 Task: Look for space in Hachinohe, Japan from 7th July, 2023 to 15th July, 2023 for 6 adults in price range Rs.15000 to Rs.20000. Place can be entire place with 3 bedrooms having 3 beds and 3 bathrooms. Property type can be house, flat, guest house. Amenities needed are: washing machine. Booking option can be shelf check-in. Required host language is English.
Action: Mouse moved to (436, 104)
Screenshot: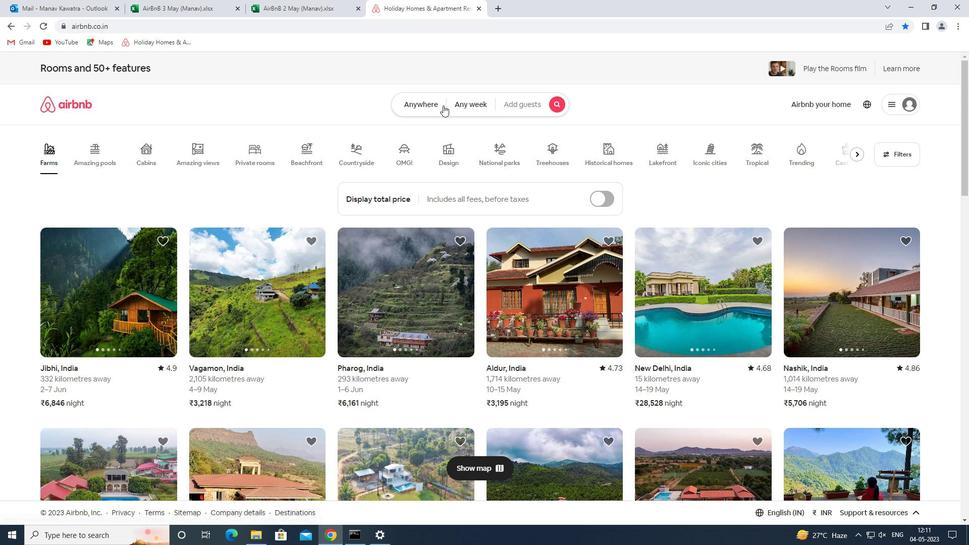 
Action: Mouse pressed left at (436, 104)
Screenshot: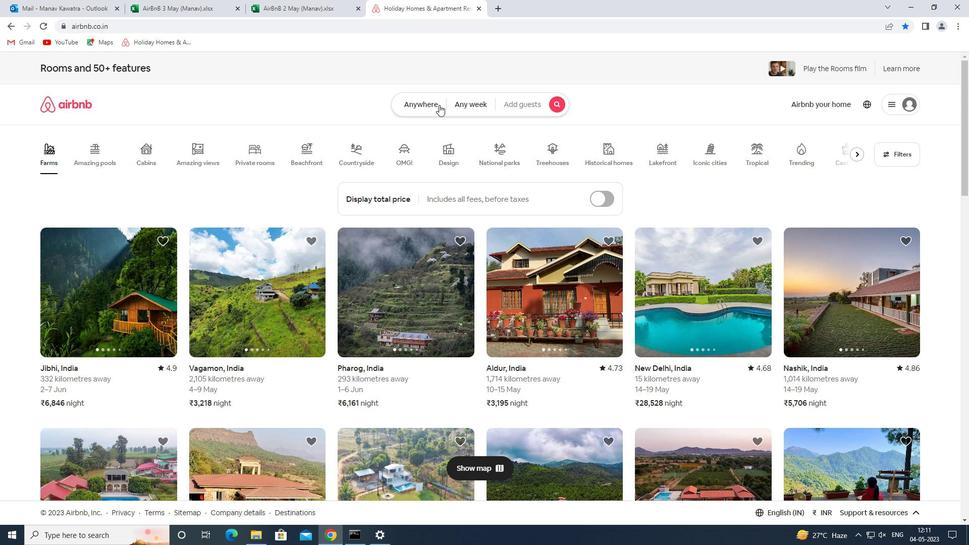 
Action: Mouse moved to (370, 143)
Screenshot: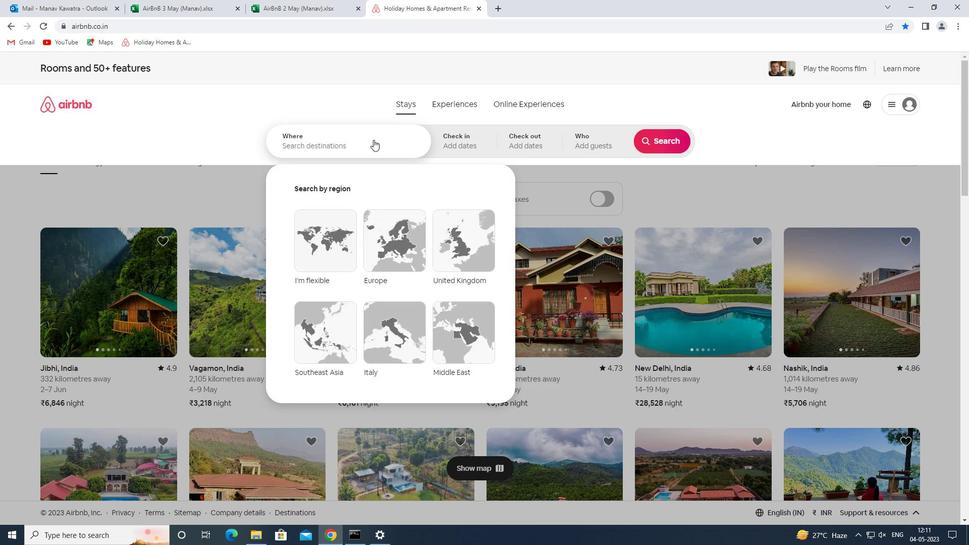 
Action: Mouse pressed left at (370, 143)
Screenshot: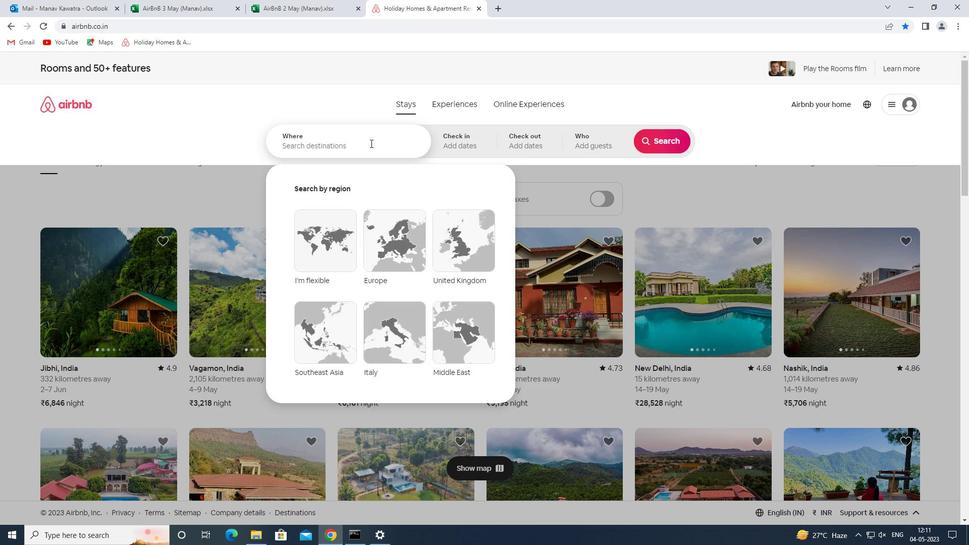 
Action: Key pressed hachinohe<Key.space>japan<Key.space><Key.enter>
Screenshot: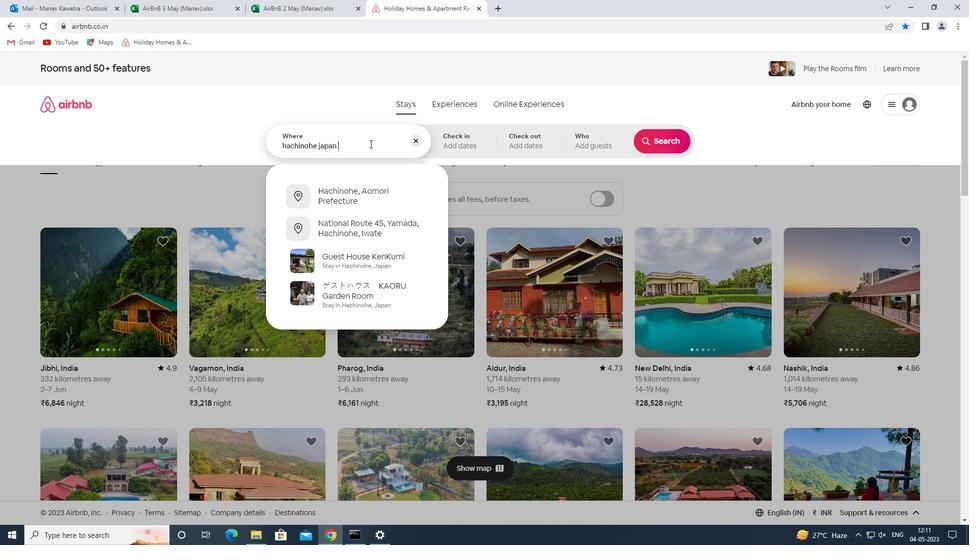 
Action: Mouse moved to (579, 290)
Screenshot: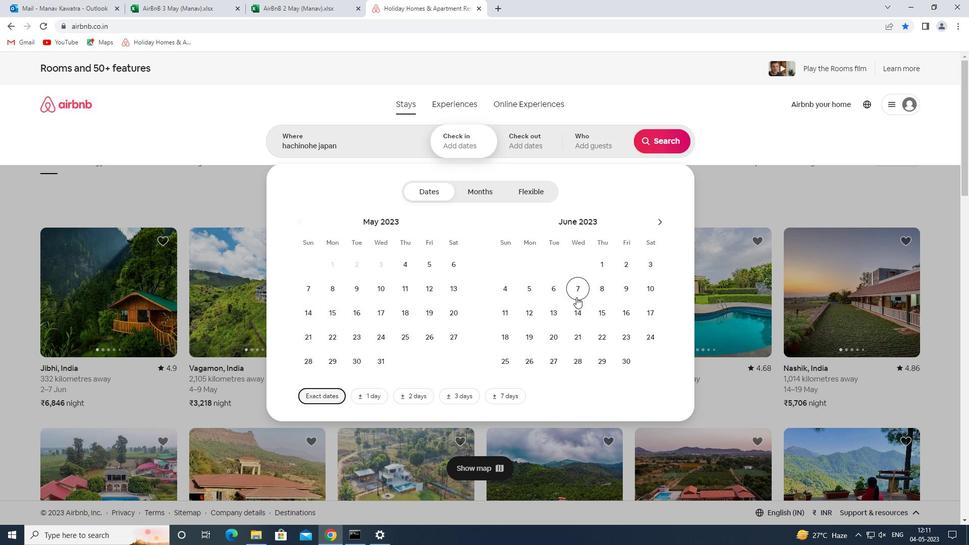 
Action: Mouse pressed left at (579, 290)
Screenshot: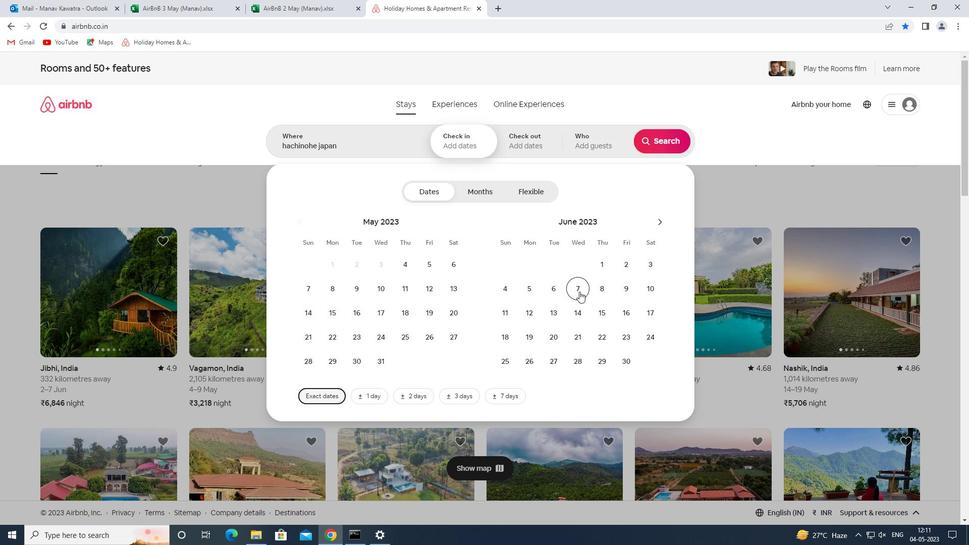 
Action: Mouse moved to (603, 314)
Screenshot: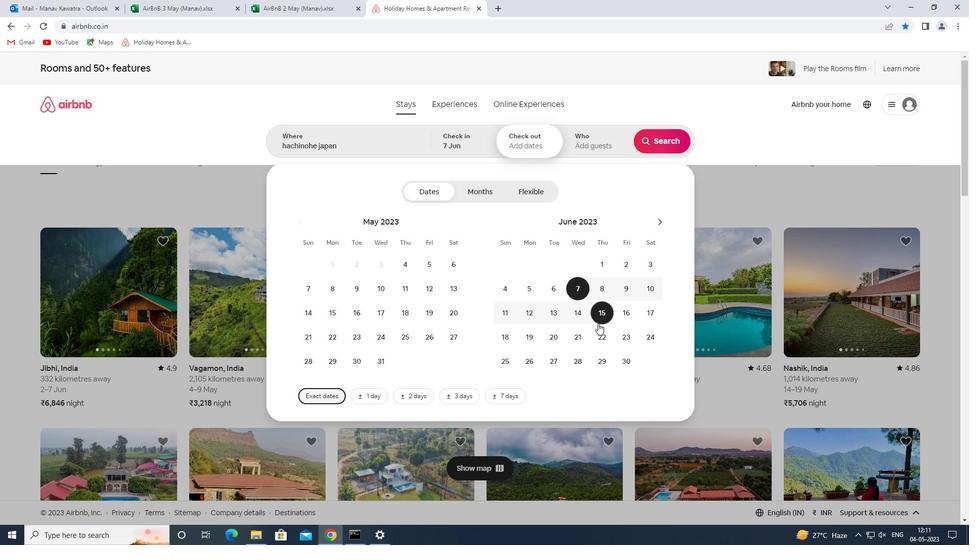 
Action: Mouse pressed left at (603, 314)
Screenshot: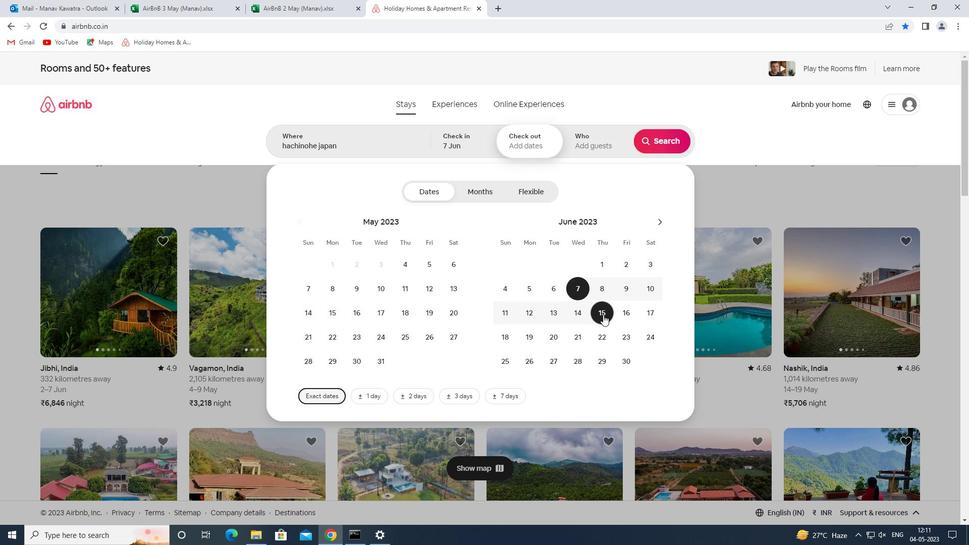 
Action: Mouse moved to (596, 148)
Screenshot: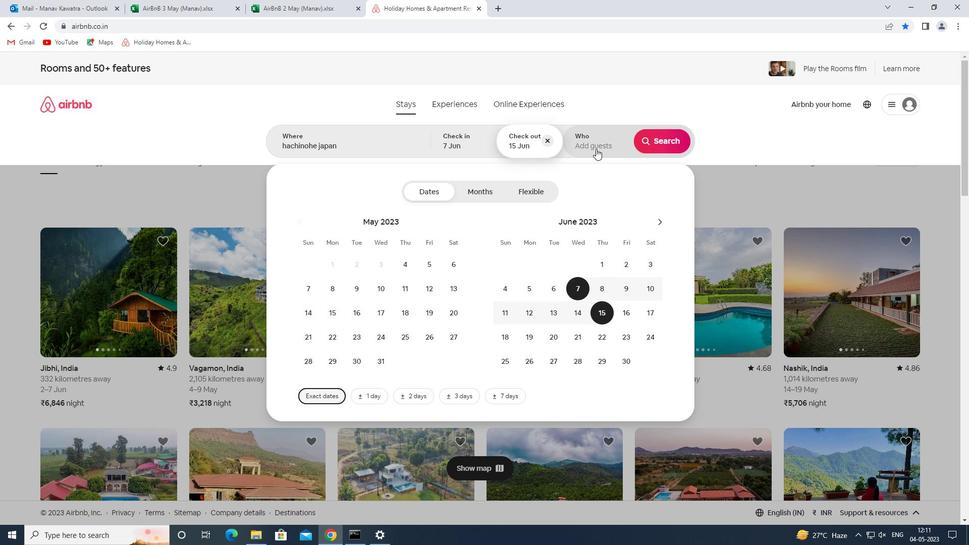 
Action: Mouse pressed left at (596, 148)
Screenshot: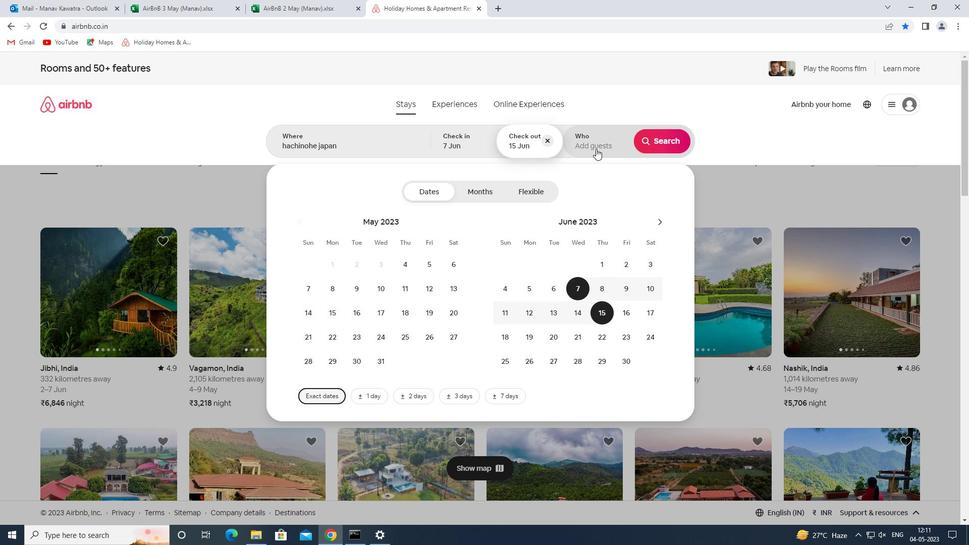
Action: Mouse moved to (662, 193)
Screenshot: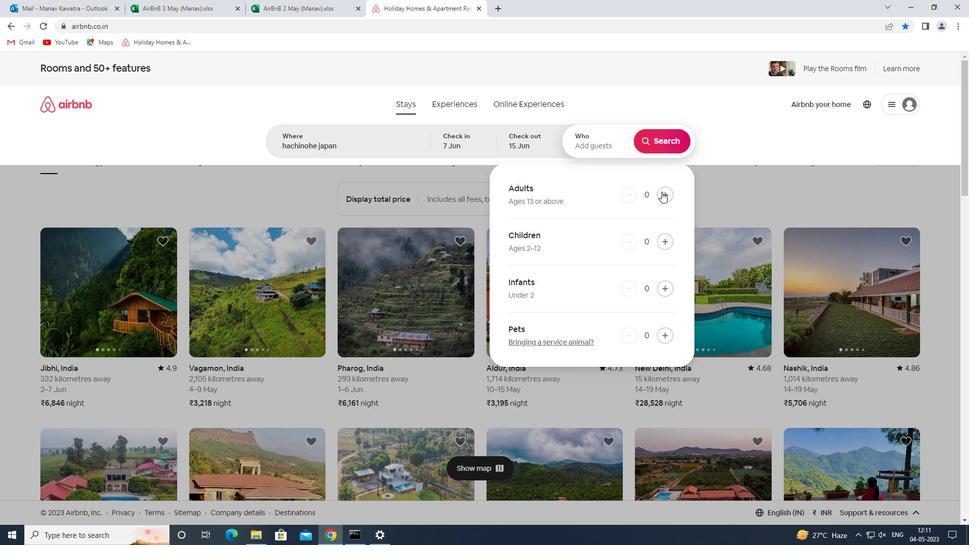 
Action: Mouse pressed left at (662, 193)
Screenshot: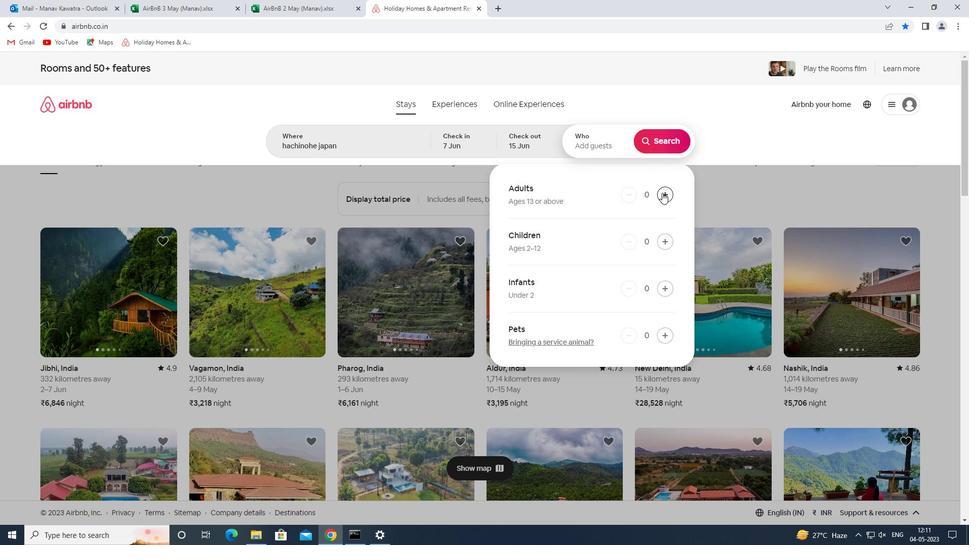 
Action: Mouse pressed left at (662, 193)
Screenshot: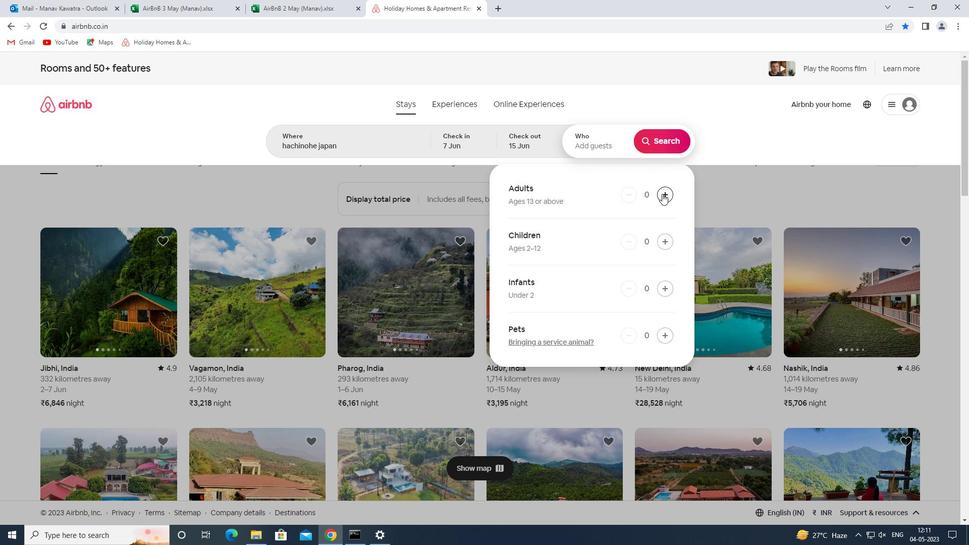 
Action: Mouse pressed left at (662, 193)
Screenshot: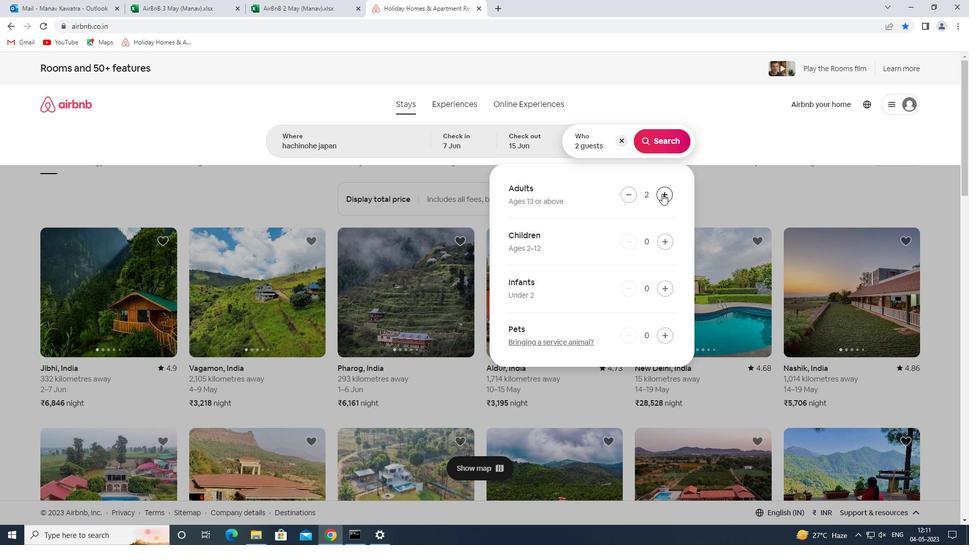 
Action: Mouse pressed left at (662, 193)
Screenshot: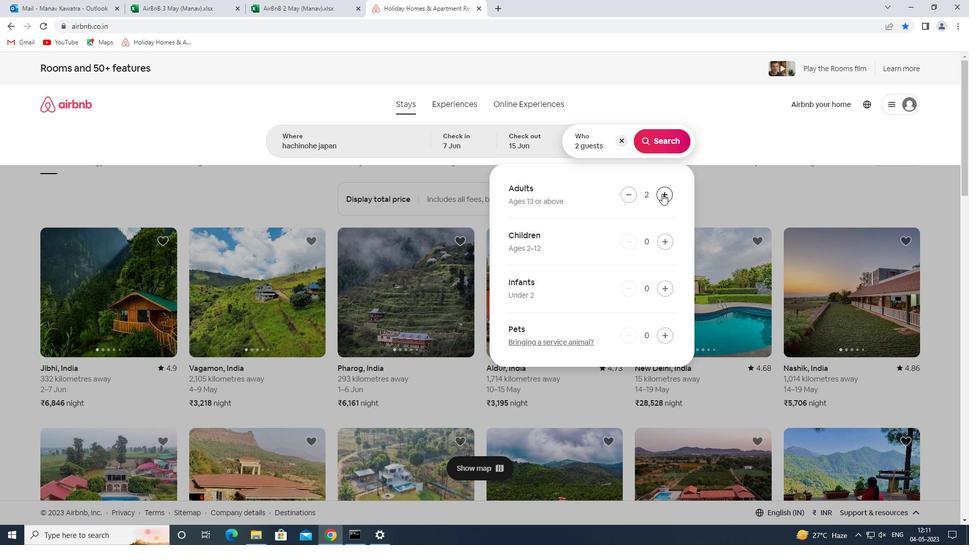 
Action: Mouse pressed left at (662, 193)
Screenshot: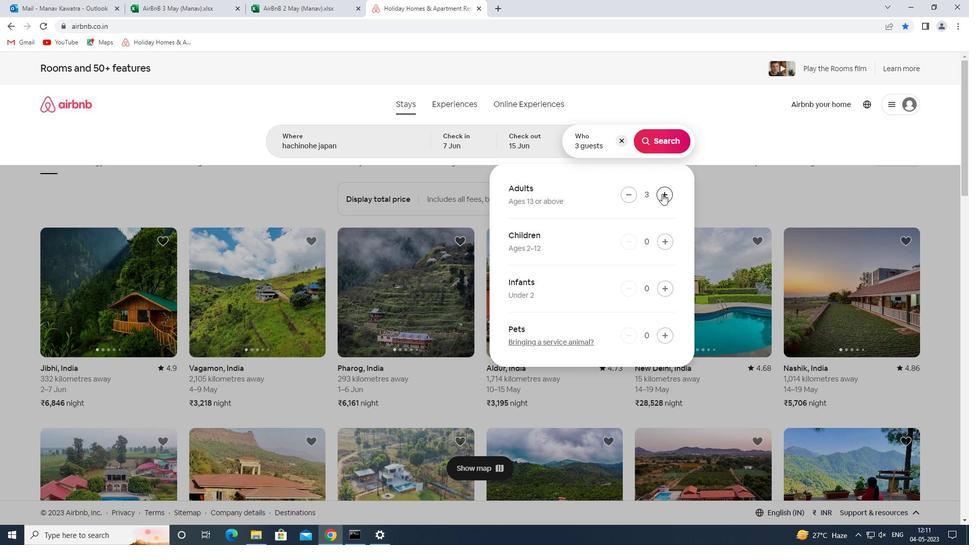 
Action: Mouse pressed left at (662, 193)
Screenshot: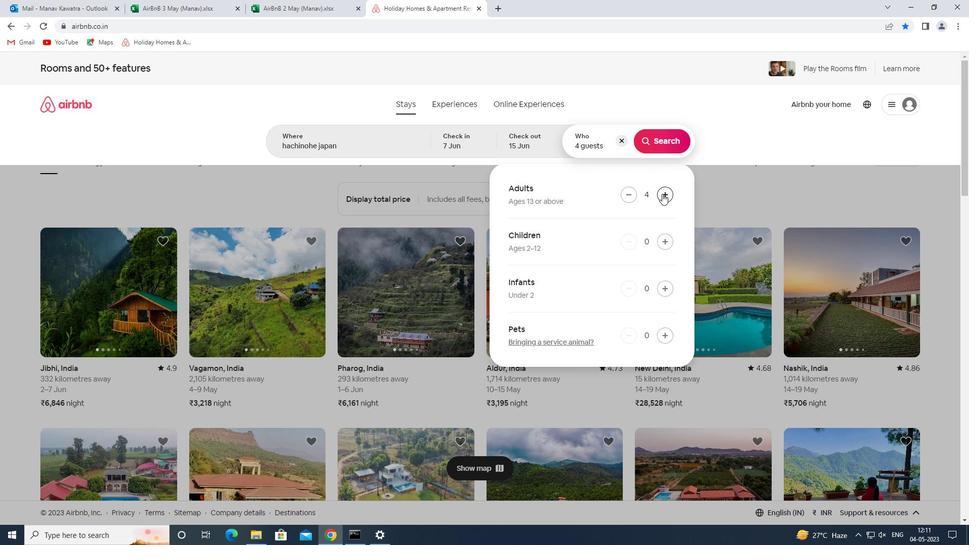 
Action: Mouse moved to (660, 145)
Screenshot: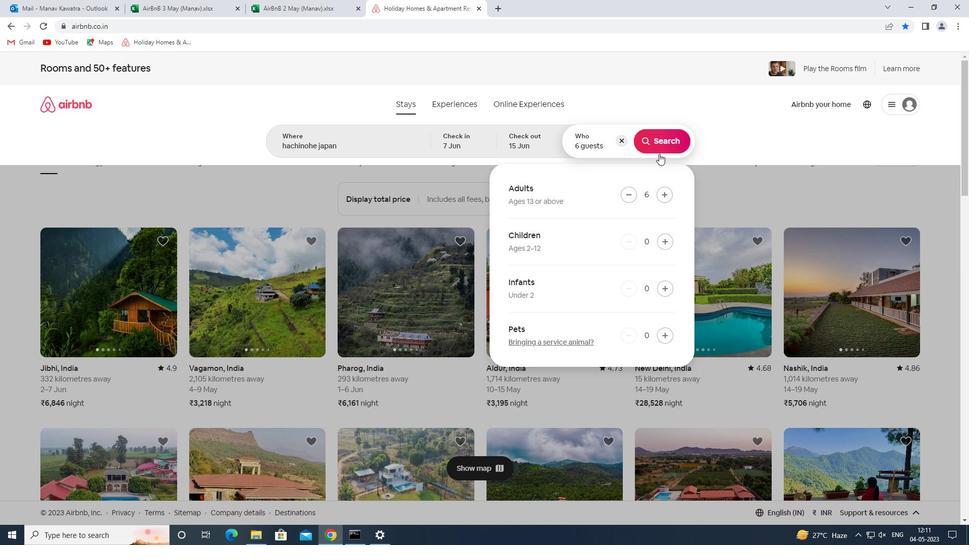 
Action: Mouse pressed left at (660, 145)
Screenshot: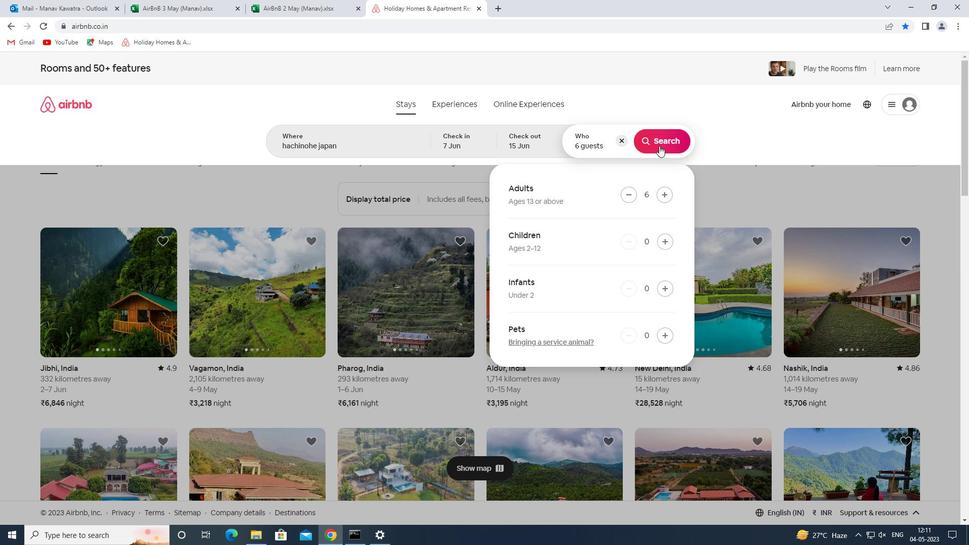 
Action: Mouse moved to (933, 114)
Screenshot: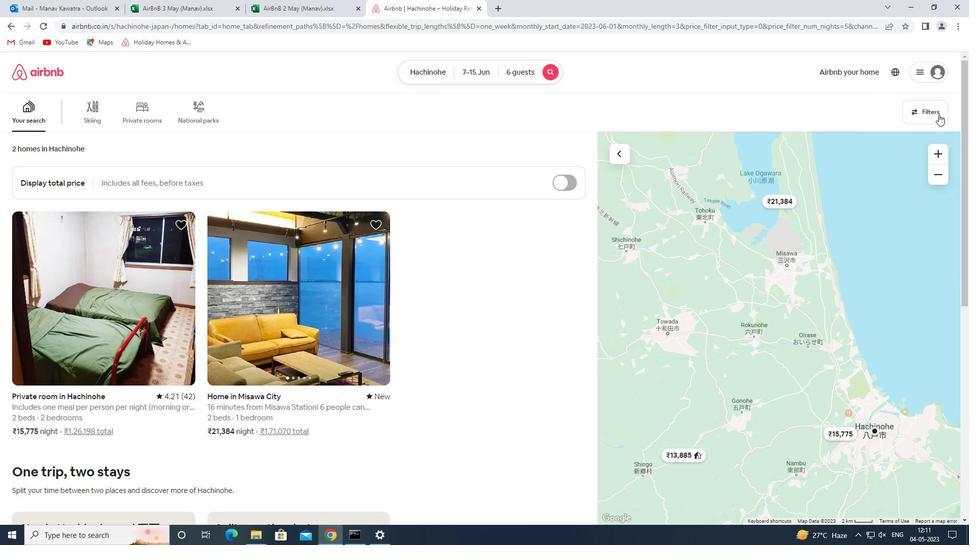 
Action: Mouse pressed left at (933, 114)
Screenshot: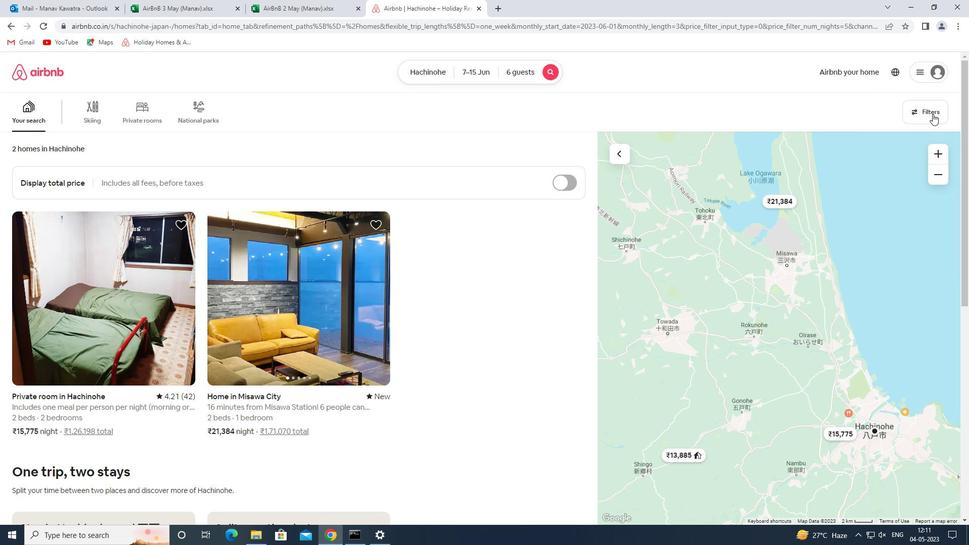 
Action: Mouse moved to (397, 240)
Screenshot: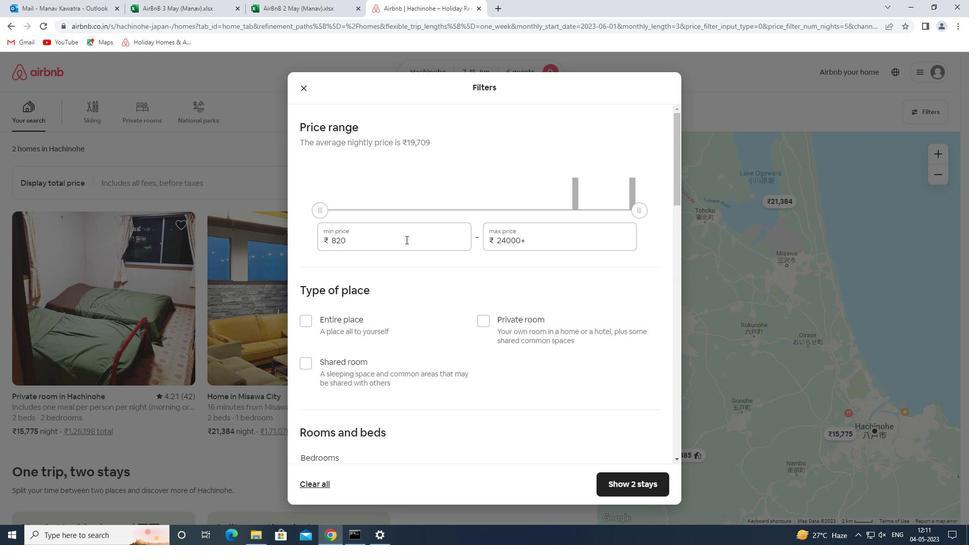 
Action: Mouse pressed left at (397, 240)
Screenshot: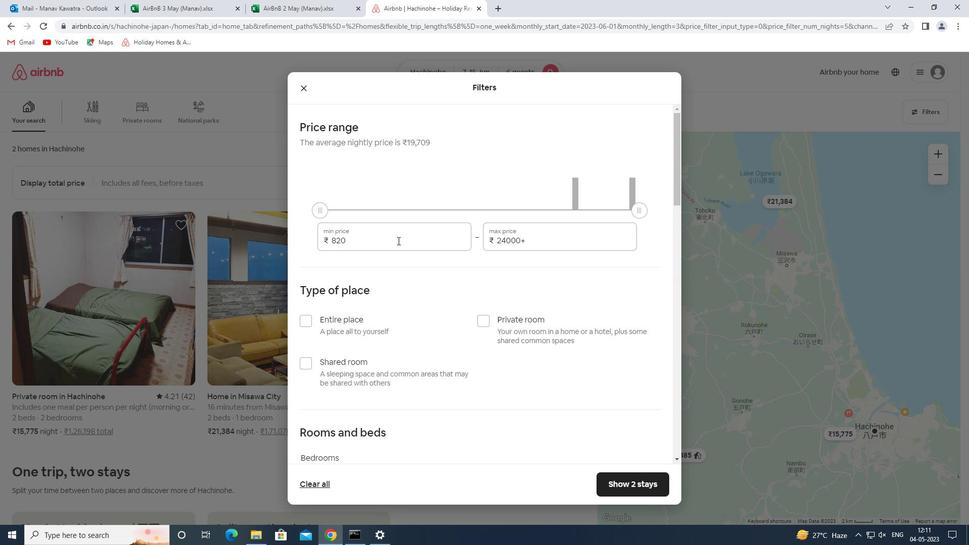 
Action: Mouse pressed left at (397, 240)
Screenshot: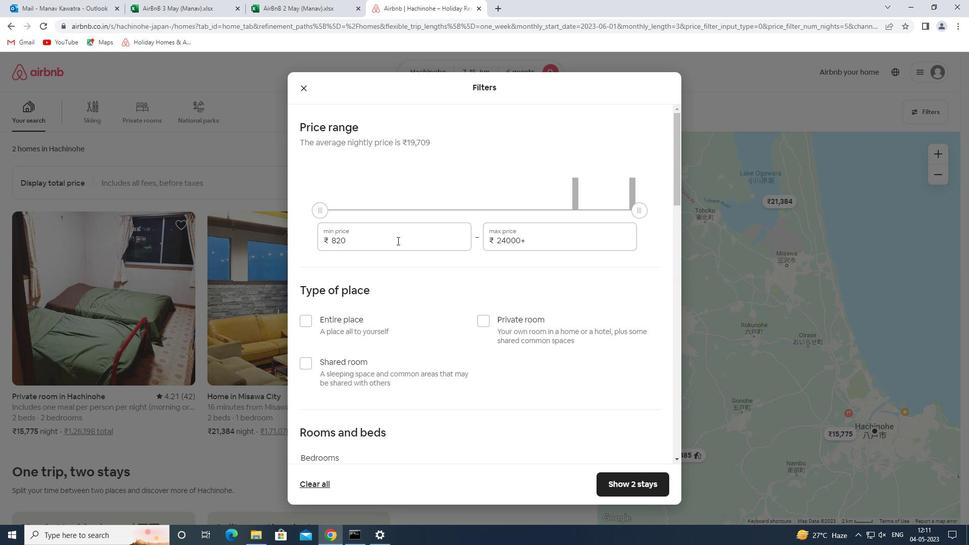 
Action: Key pressed 15000<Key.tab>20000
Screenshot: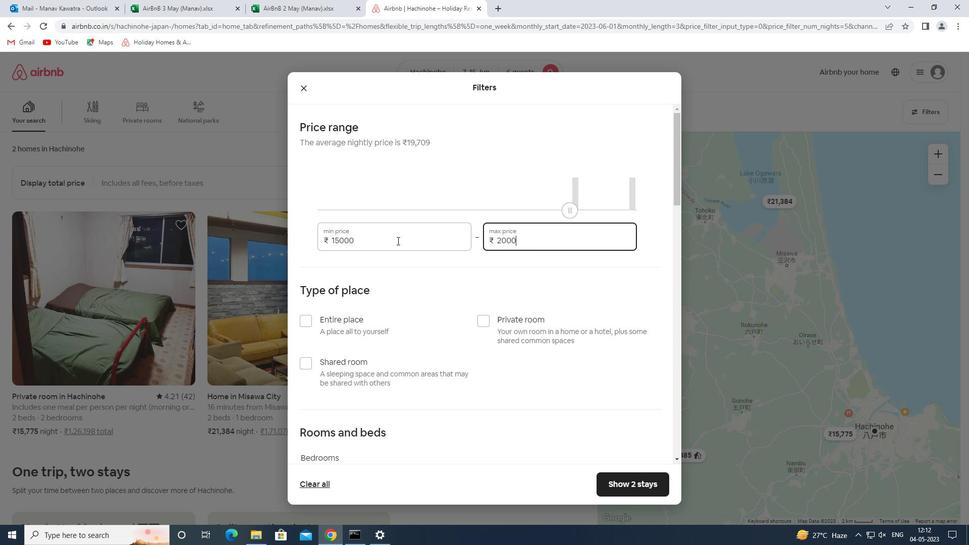 
Action: Mouse moved to (339, 320)
Screenshot: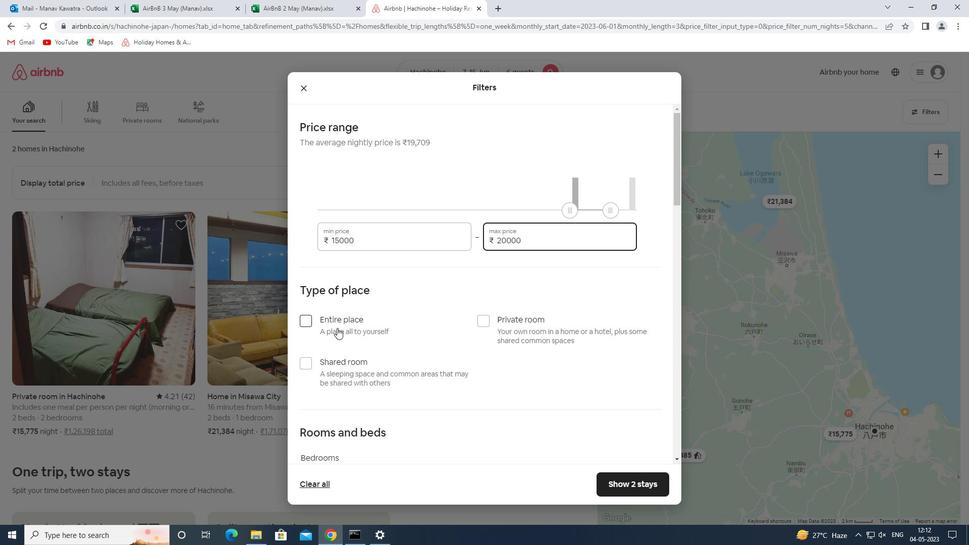 
Action: Mouse pressed left at (339, 320)
Screenshot: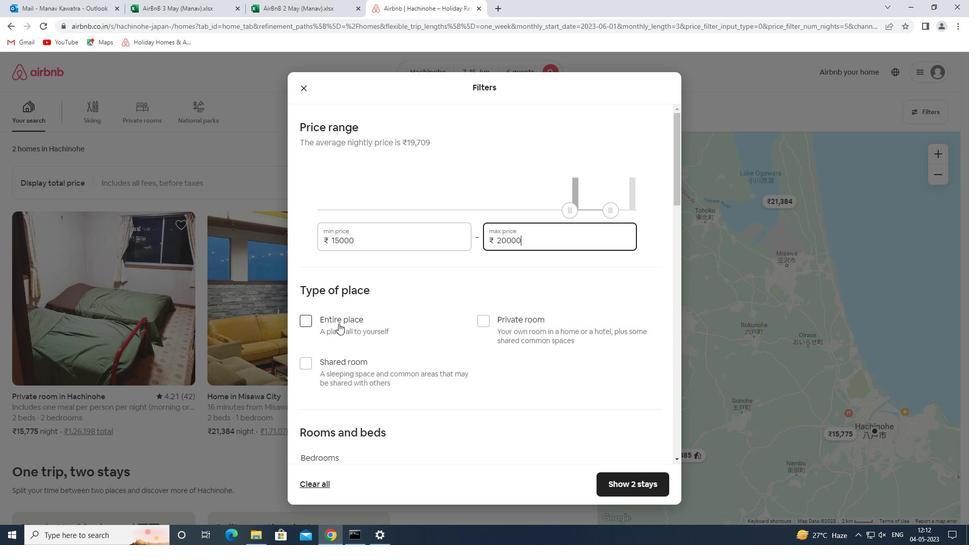 
Action: Mouse moved to (388, 278)
Screenshot: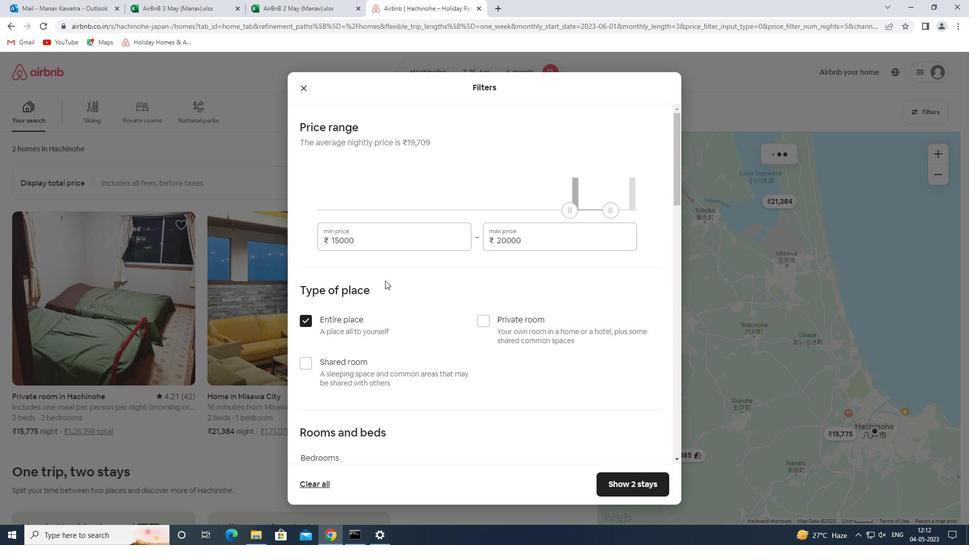 
Action: Mouse scrolled (388, 277) with delta (0, 0)
Screenshot: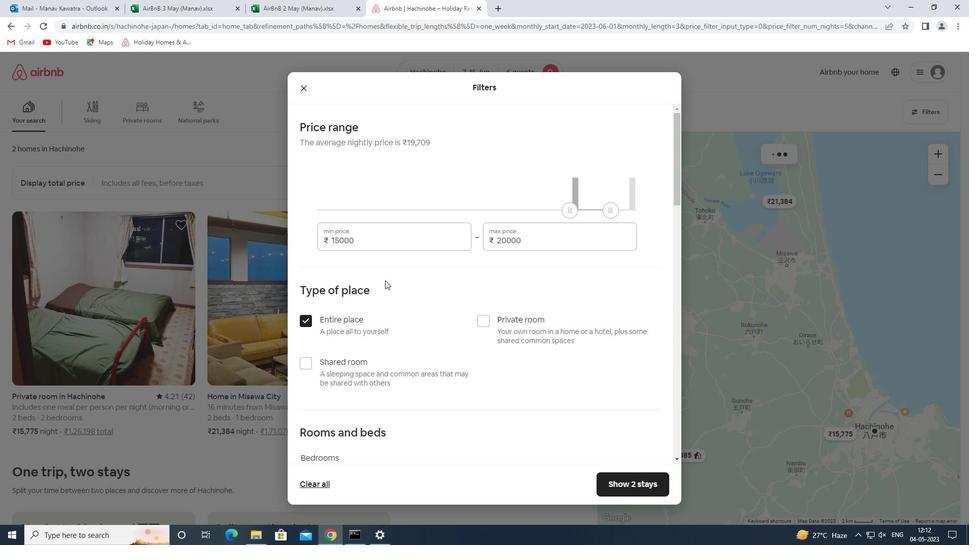 
Action: Mouse scrolled (388, 277) with delta (0, 0)
Screenshot: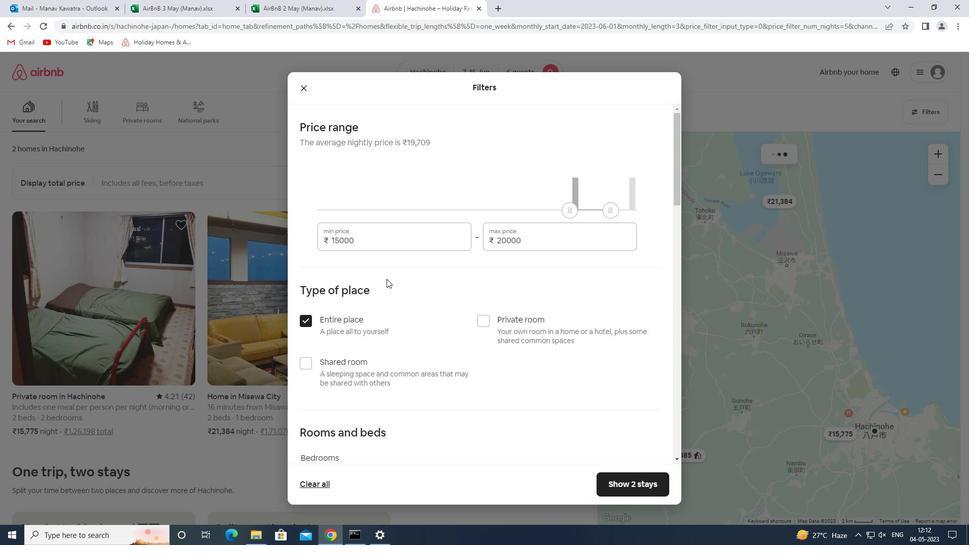 
Action: Mouse scrolled (388, 277) with delta (0, 0)
Screenshot: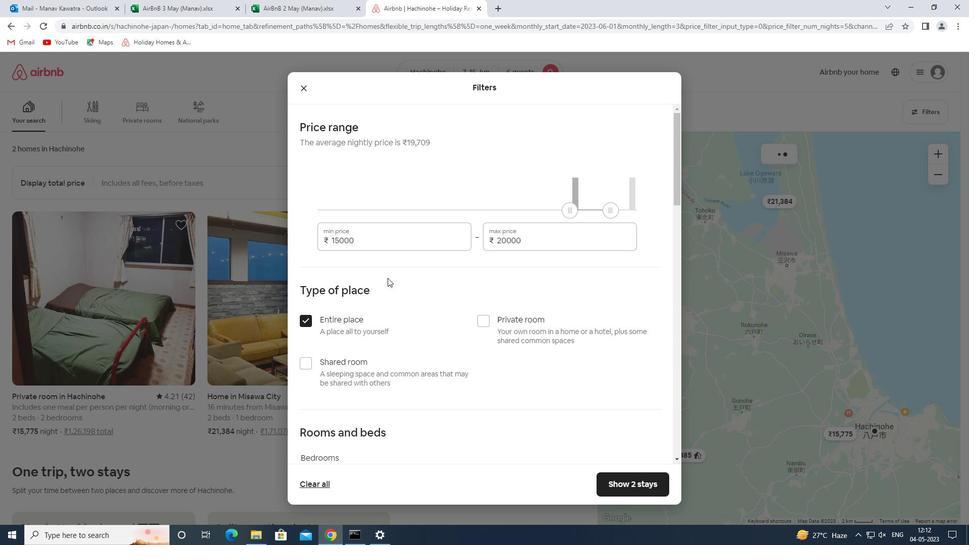 
Action: Mouse scrolled (388, 277) with delta (0, 0)
Screenshot: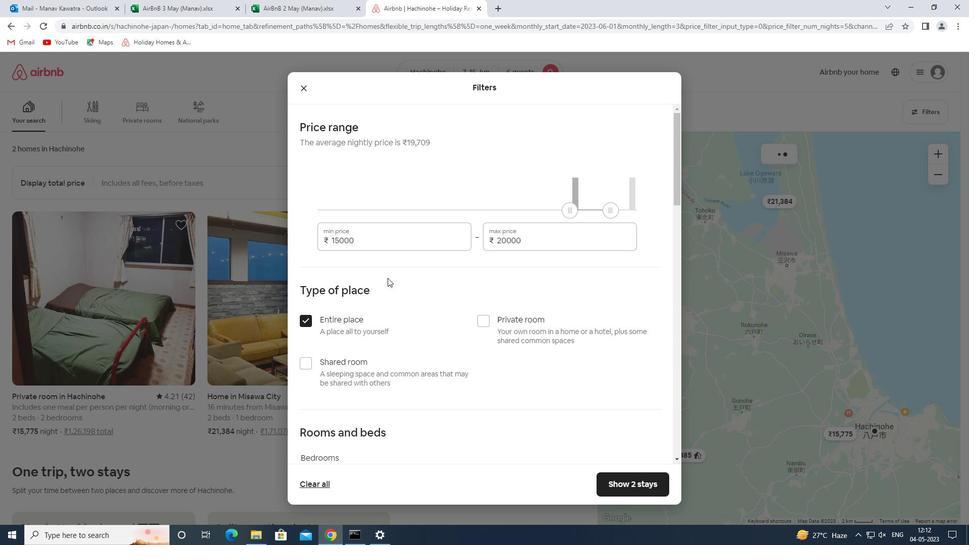 
Action: Mouse scrolled (388, 277) with delta (0, 0)
Screenshot: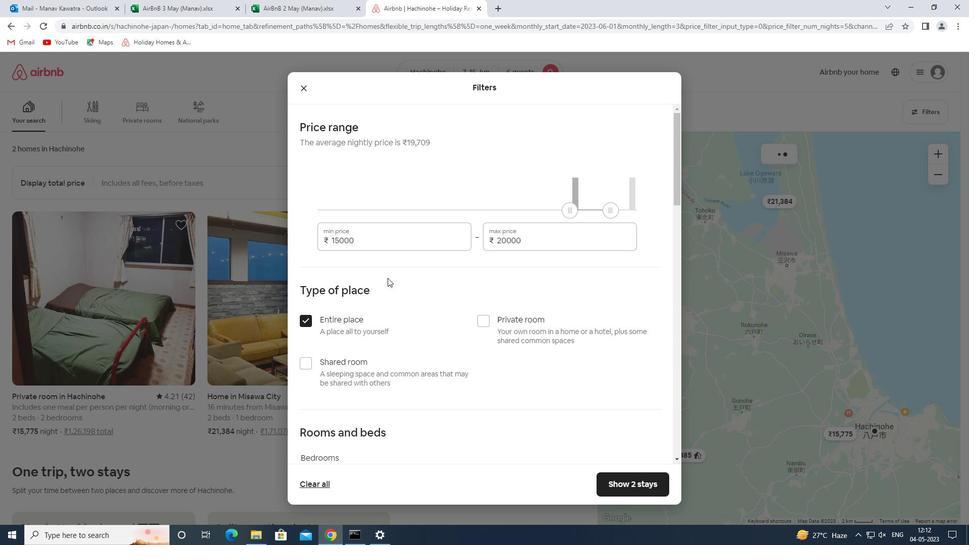 
Action: Mouse moved to (436, 237)
Screenshot: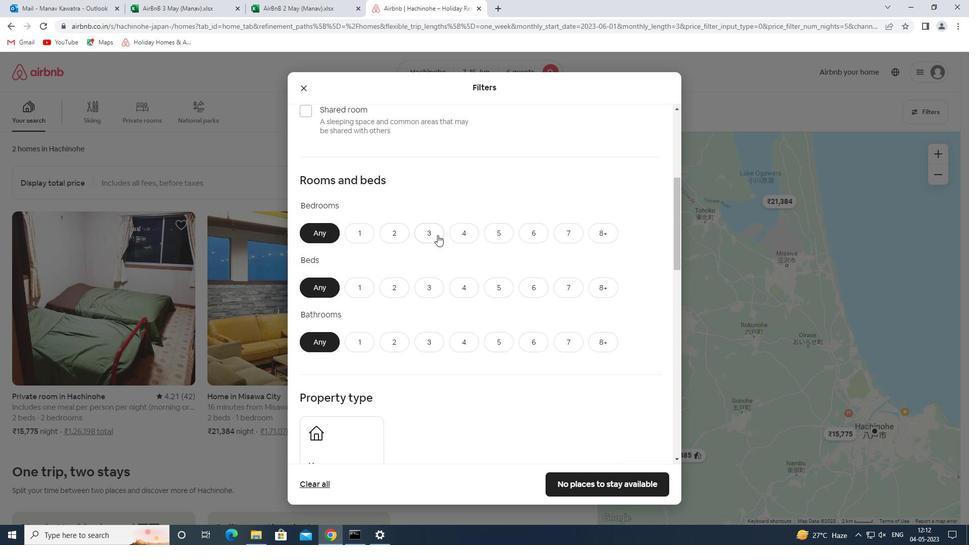 
Action: Mouse pressed left at (436, 237)
Screenshot: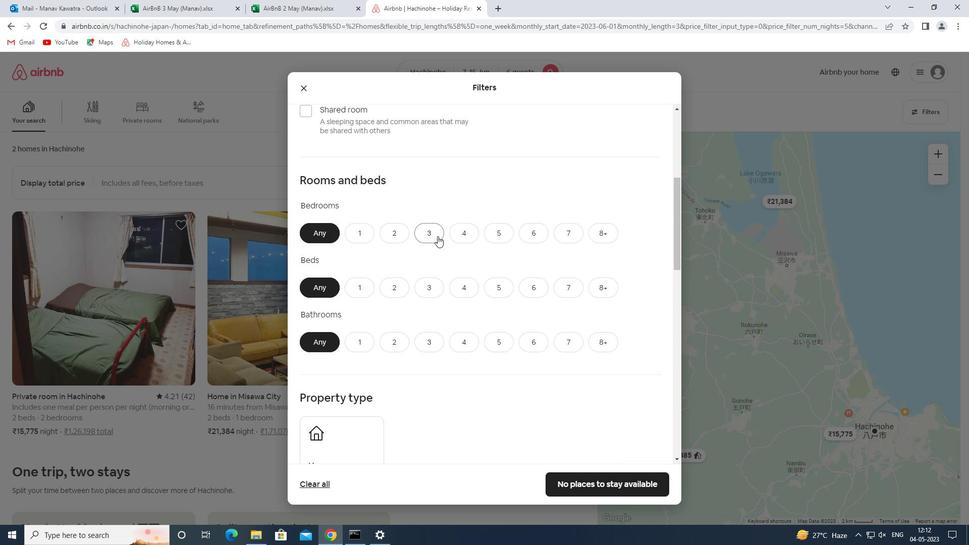 
Action: Mouse moved to (427, 288)
Screenshot: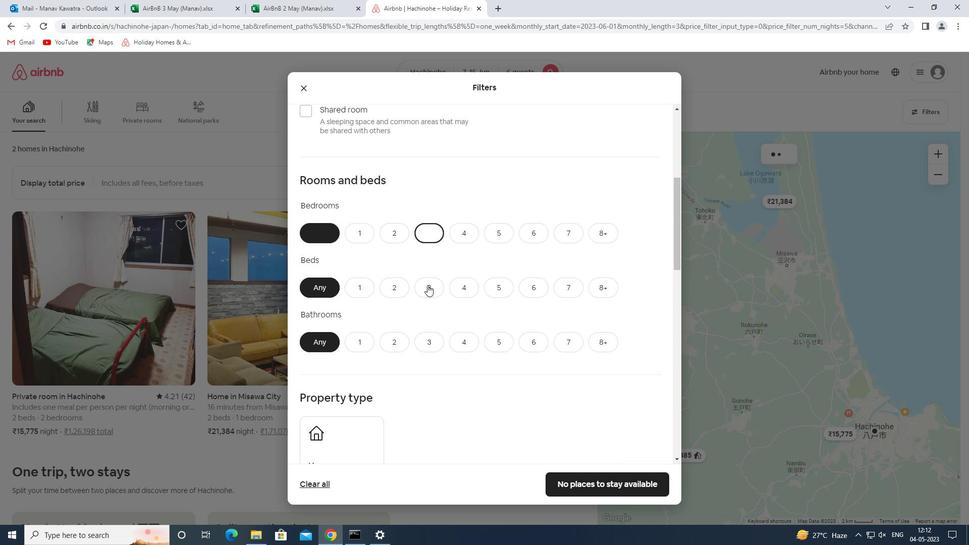 
Action: Mouse pressed left at (427, 288)
Screenshot: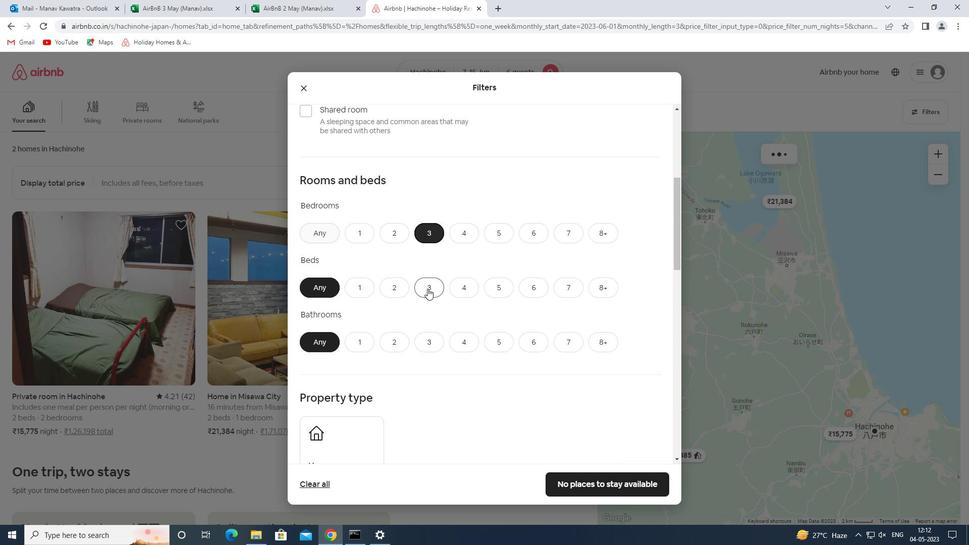 
Action: Mouse moved to (436, 344)
Screenshot: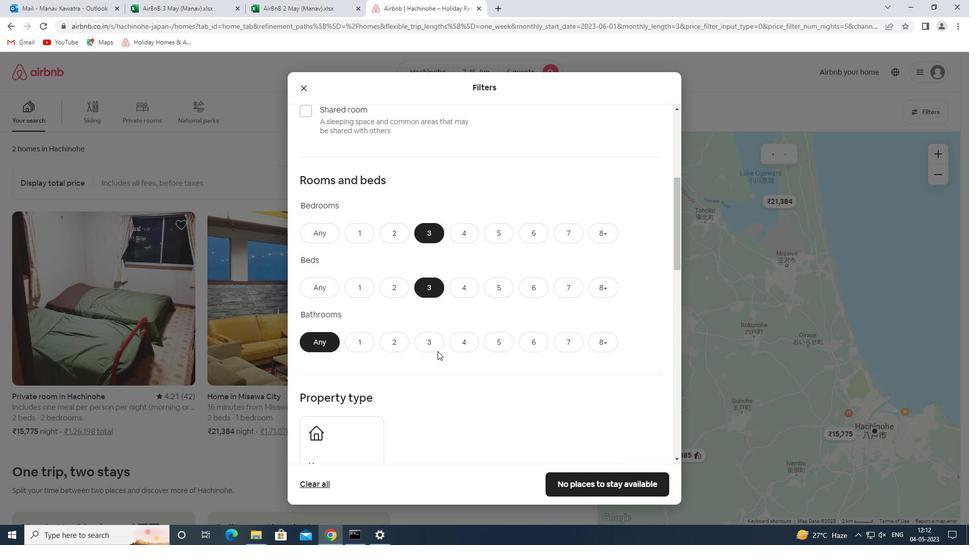 
Action: Mouse pressed left at (436, 344)
Screenshot: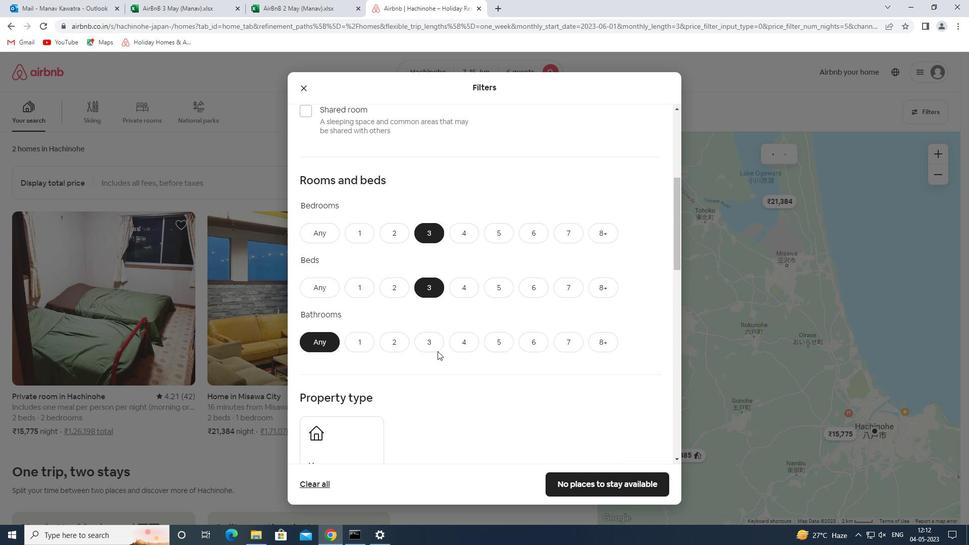 
Action: Mouse moved to (500, 293)
Screenshot: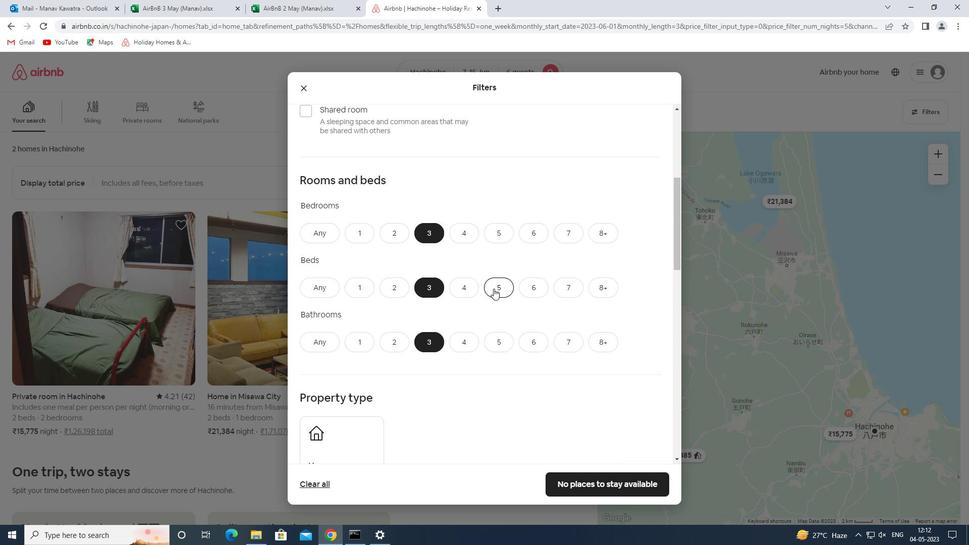 
Action: Mouse scrolled (500, 293) with delta (0, 0)
Screenshot: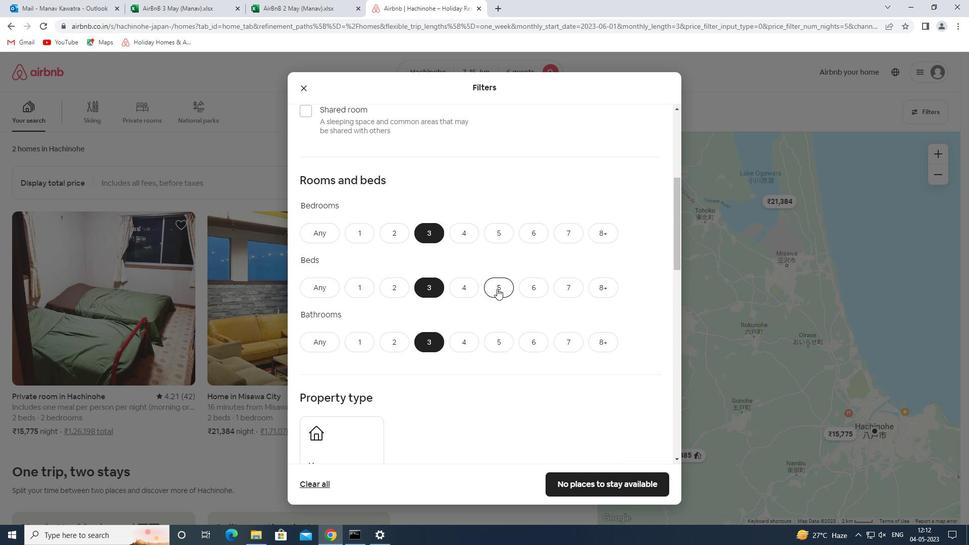 
Action: Mouse scrolled (500, 293) with delta (0, 0)
Screenshot: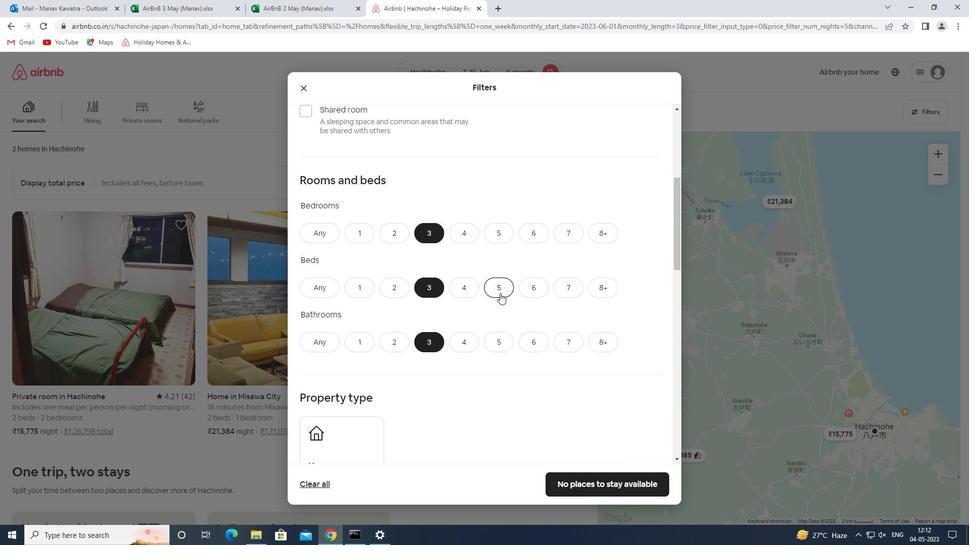
Action: Mouse scrolled (500, 293) with delta (0, 0)
Screenshot: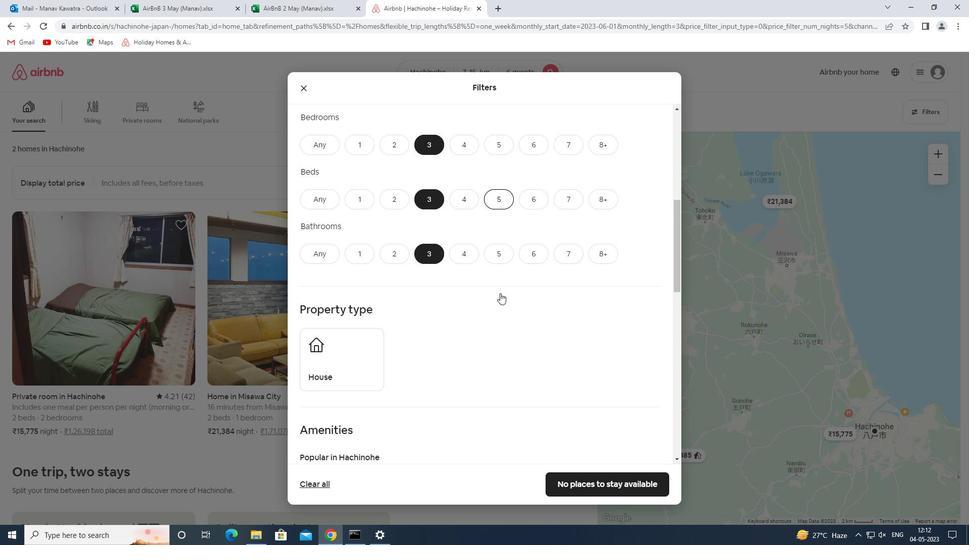
Action: Mouse moved to (500, 293)
Screenshot: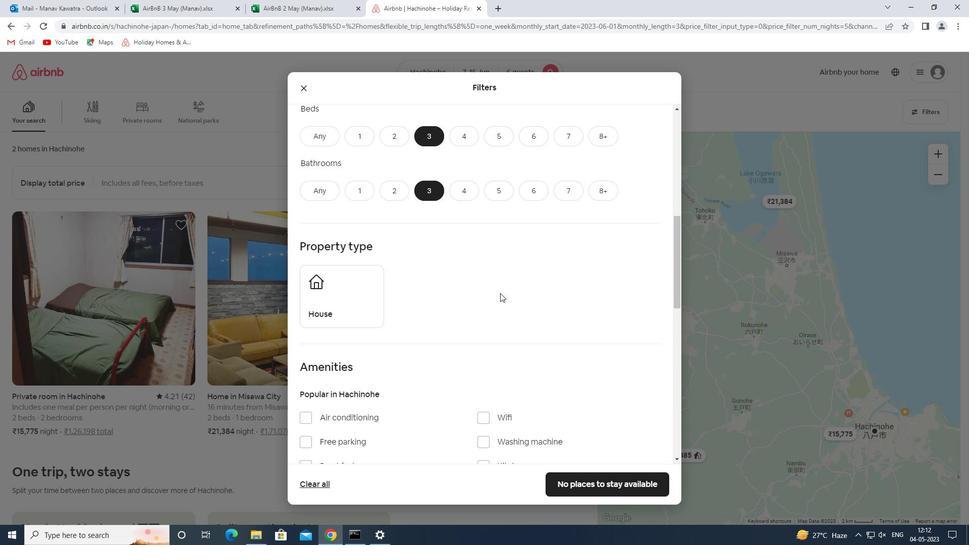 
Action: Mouse scrolled (500, 293) with delta (0, 0)
Screenshot: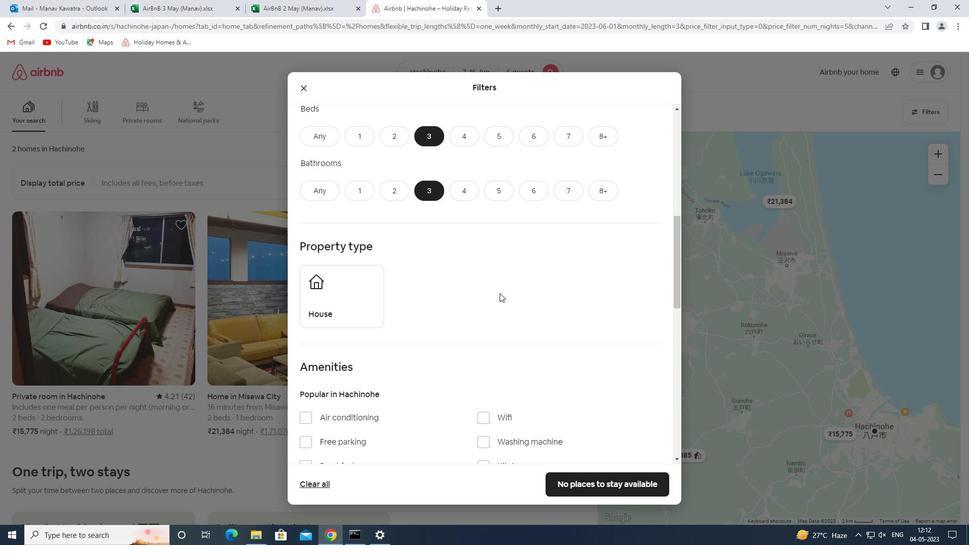 
Action: Mouse moved to (332, 239)
Screenshot: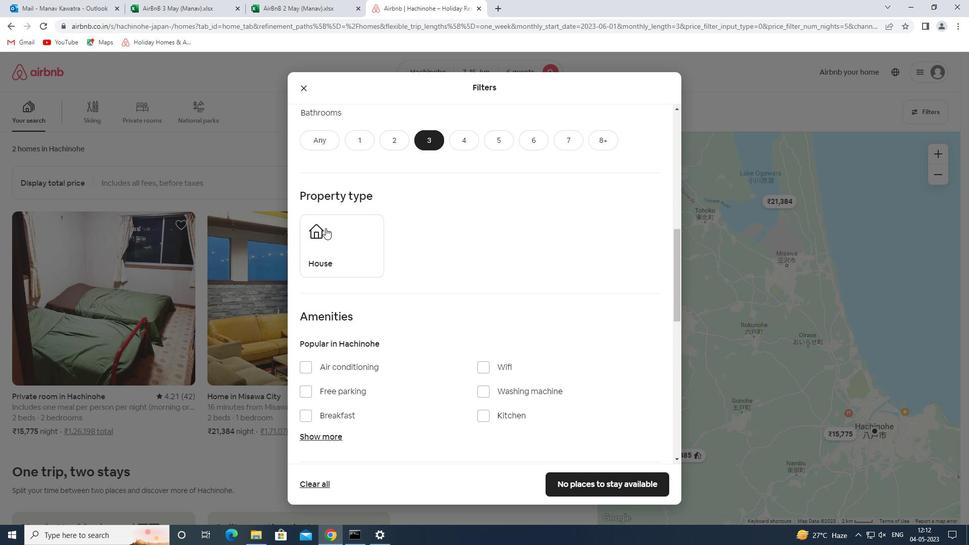 
Action: Mouse pressed left at (332, 239)
Screenshot: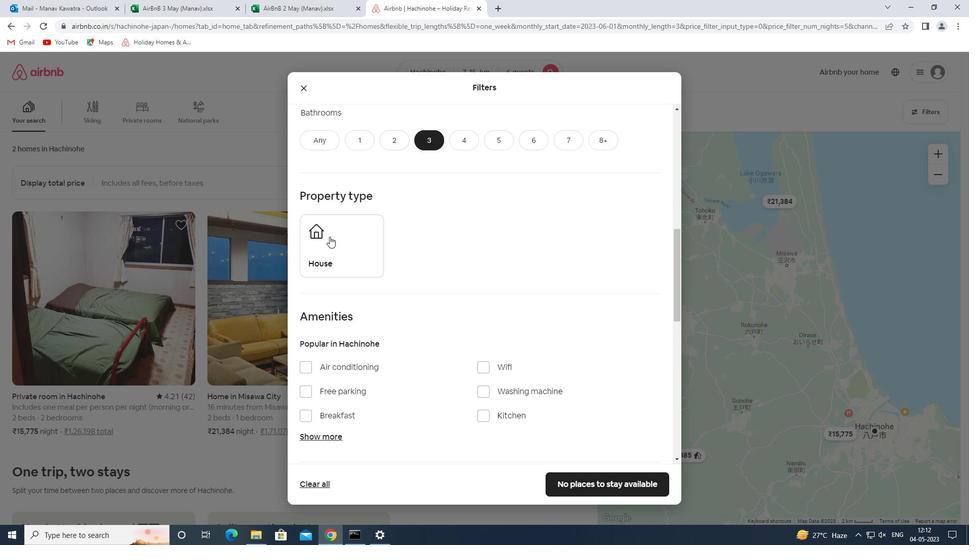 
Action: Mouse moved to (410, 300)
Screenshot: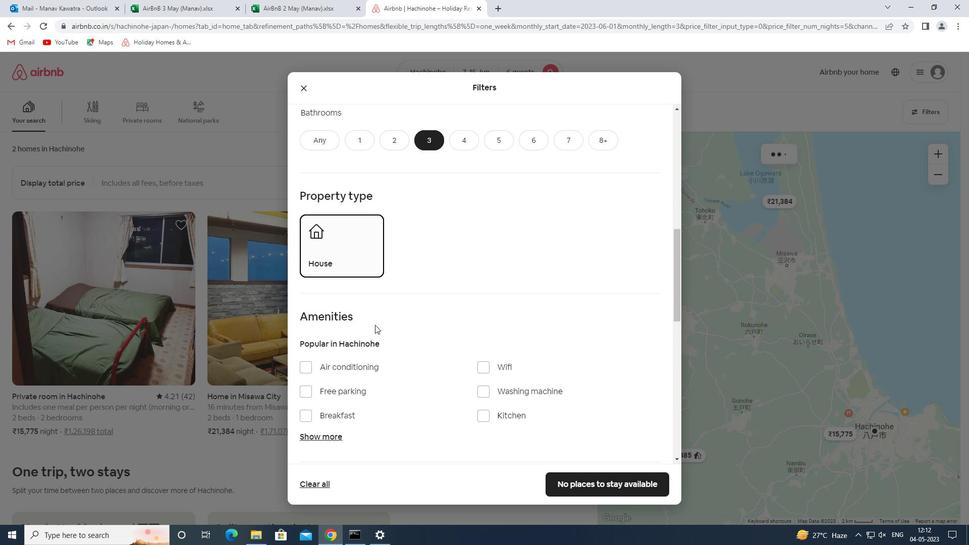 
Action: Mouse scrolled (410, 300) with delta (0, 0)
Screenshot: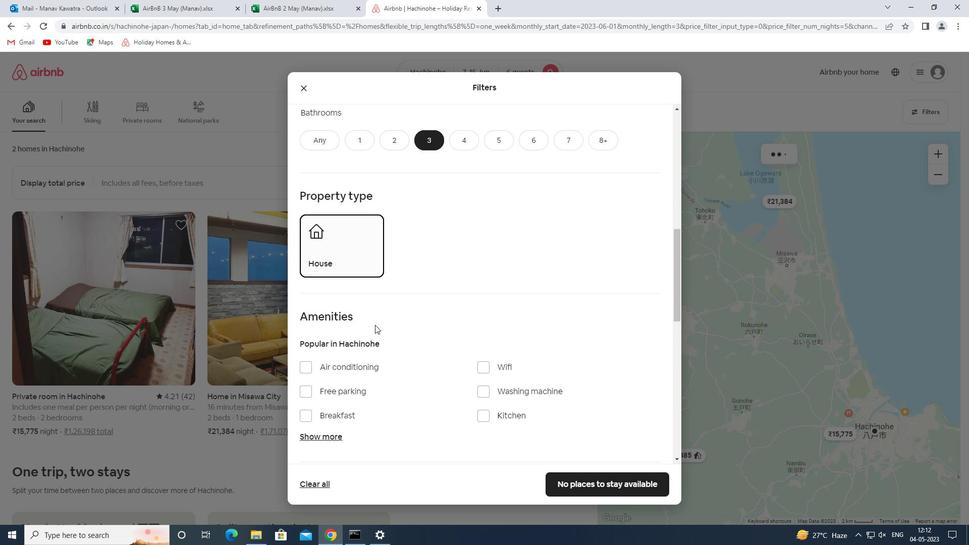 
Action: Mouse scrolled (410, 300) with delta (0, 0)
Screenshot: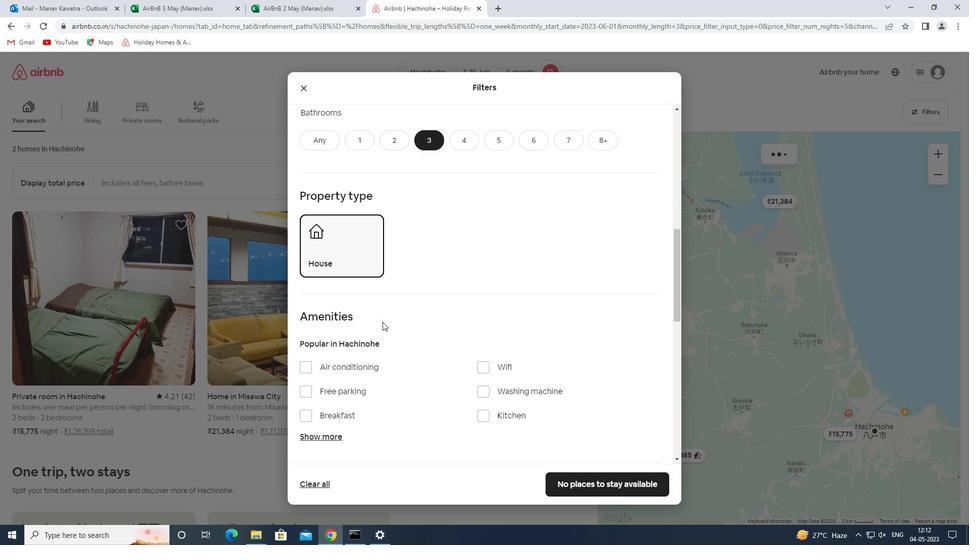 
Action: Mouse scrolled (410, 300) with delta (0, 0)
Screenshot: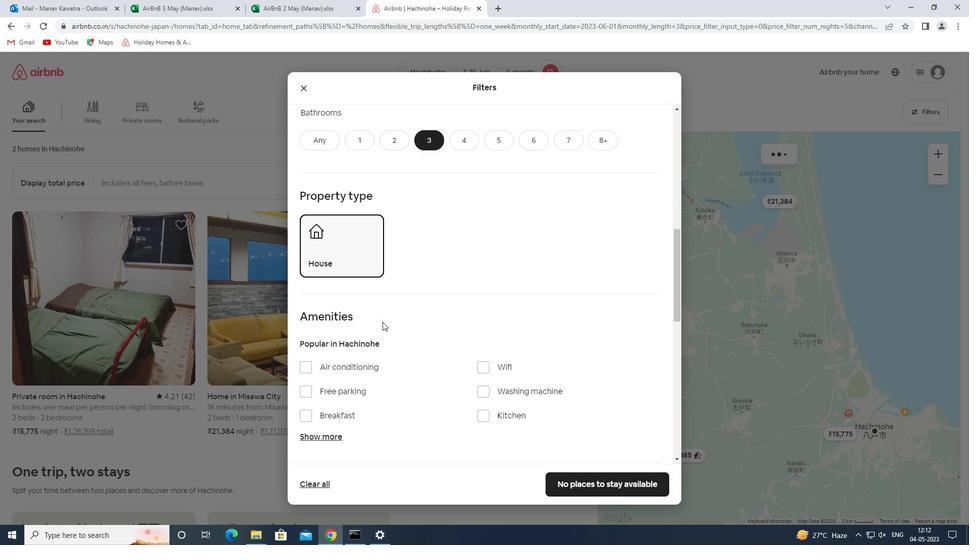 
Action: Mouse moved to (413, 298)
Screenshot: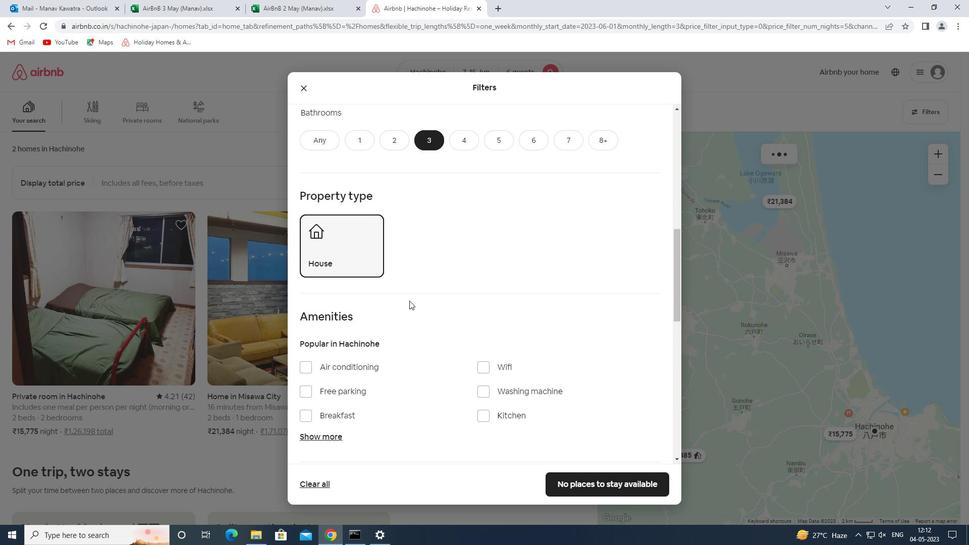 
Action: Mouse scrolled (413, 297) with delta (0, 0)
Screenshot: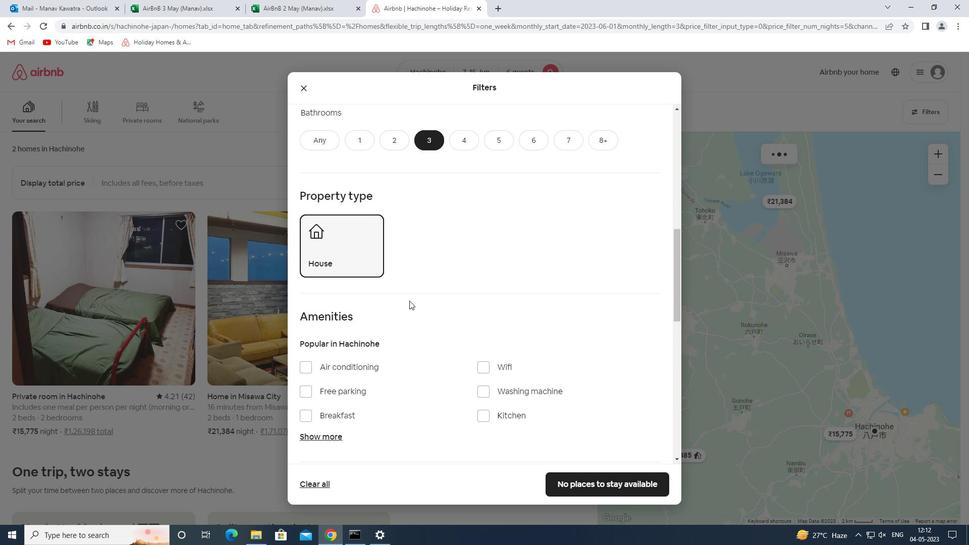 
Action: Mouse moved to (415, 296)
Screenshot: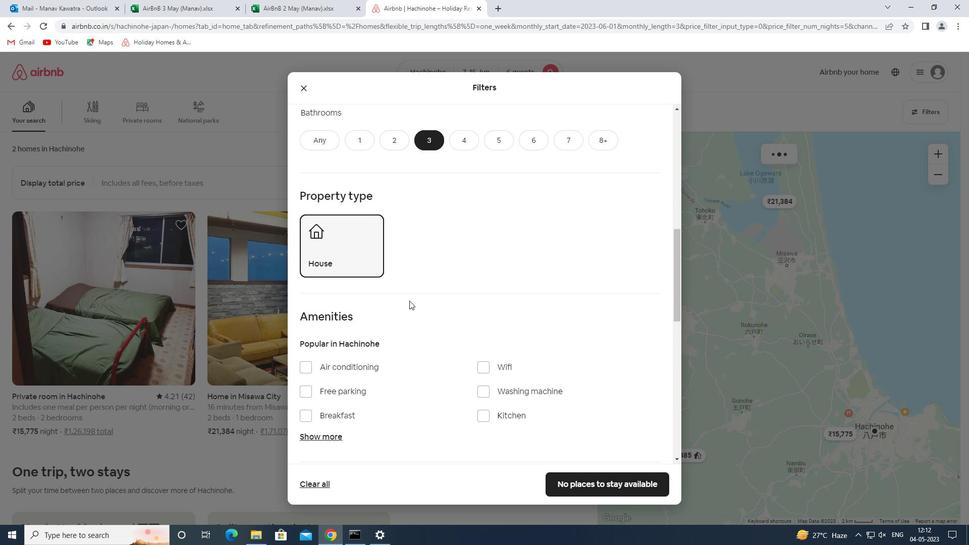 
Action: Mouse scrolled (415, 295) with delta (0, 0)
Screenshot: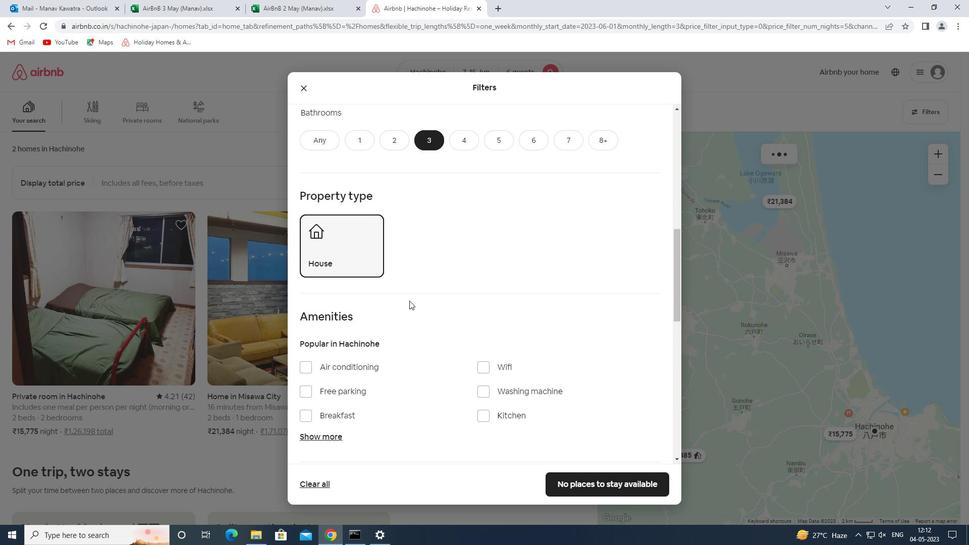
Action: Mouse moved to (419, 291)
Screenshot: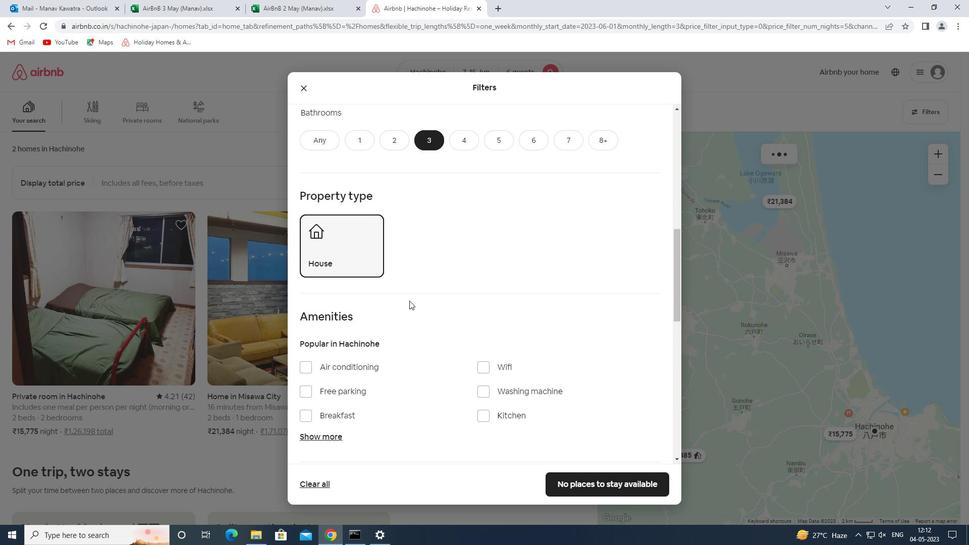 
Action: Mouse scrolled (419, 291) with delta (0, 0)
Screenshot: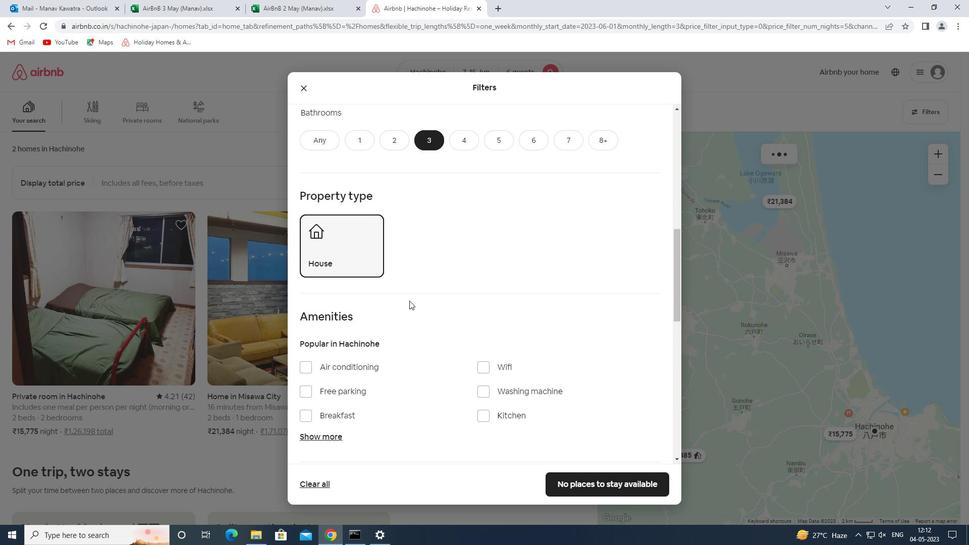 
Action: Mouse moved to (543, 275)
Screenshot: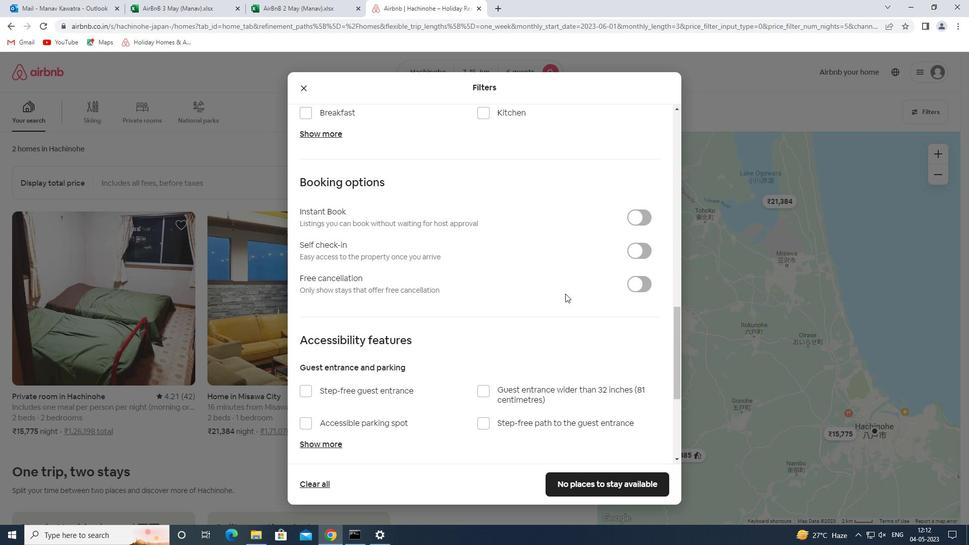
Action: Mouse scrolled (543, 276) with delta (0, 0)
Screenshot: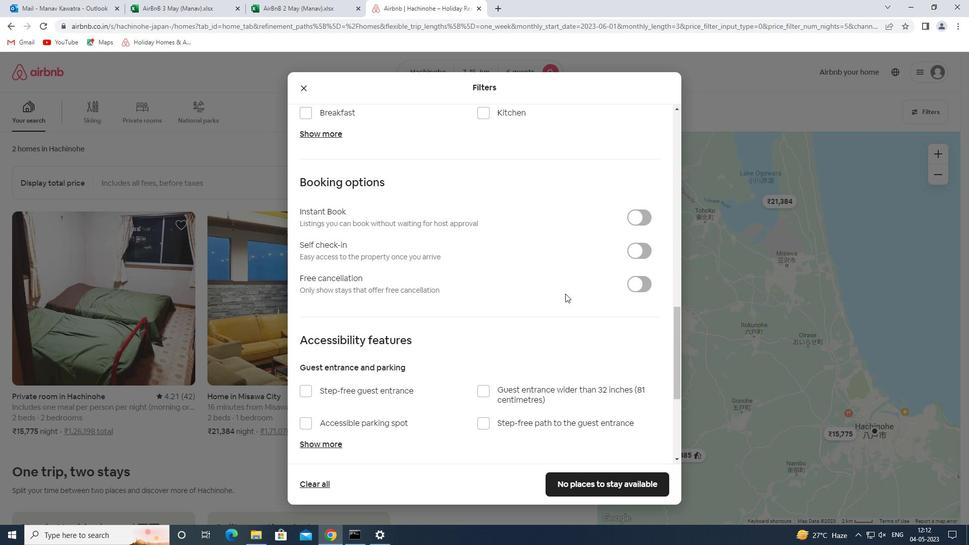
Action: Mouse moved to (542, 272)
Screenshot: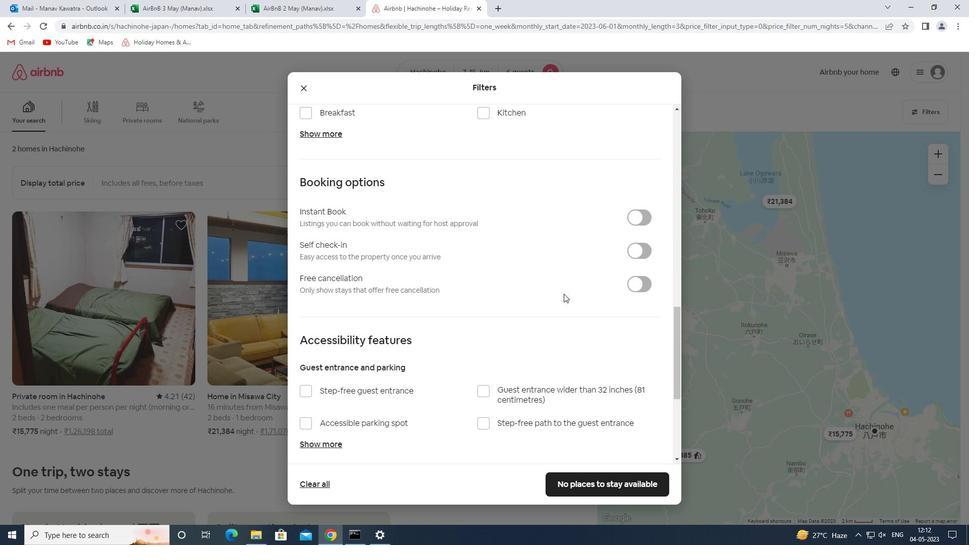
Action: Mouse scrolled (542, 273) with delta (0, 0)
Screenshot: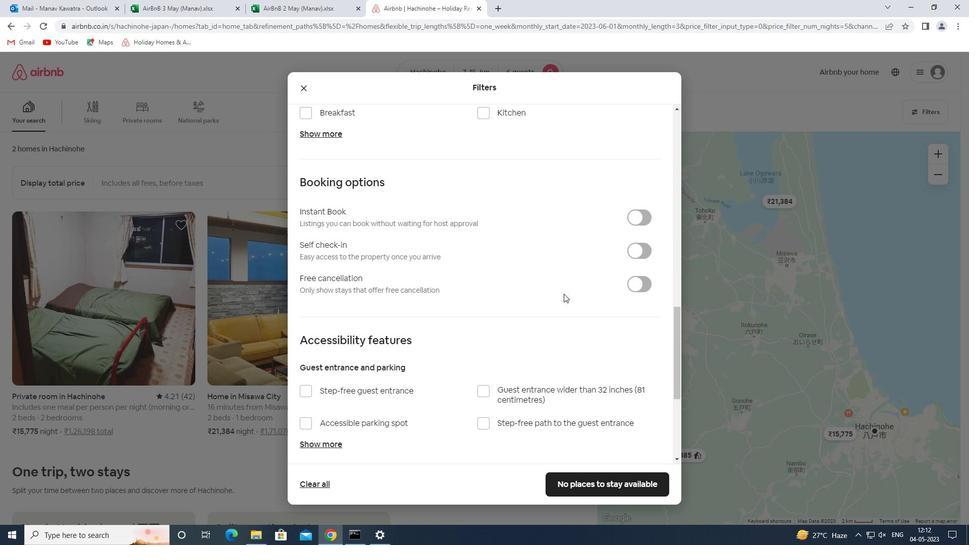 
Action: Mouse moved to (542, 271)
Screenshot: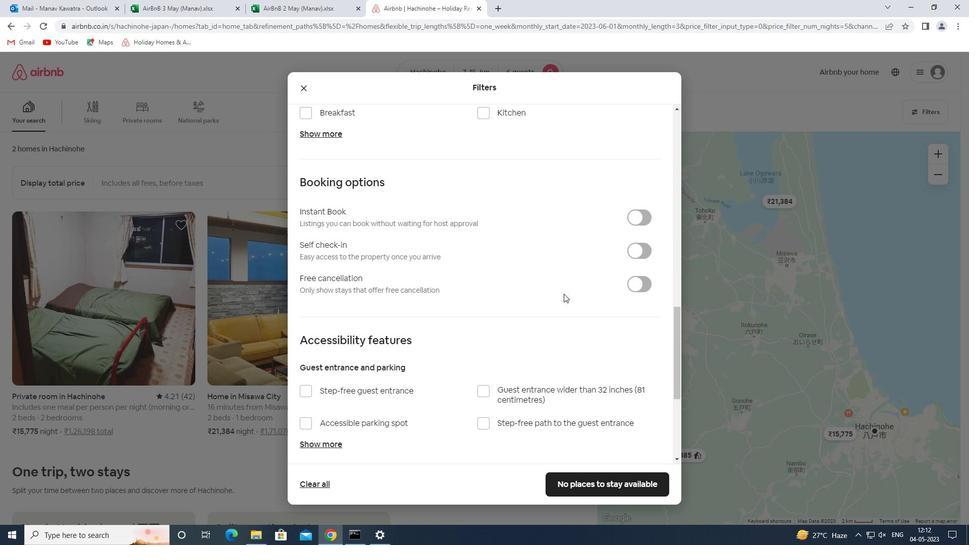 
Action: Mouse scrolled (542, 272) with delta (0, 0)
Screenshot: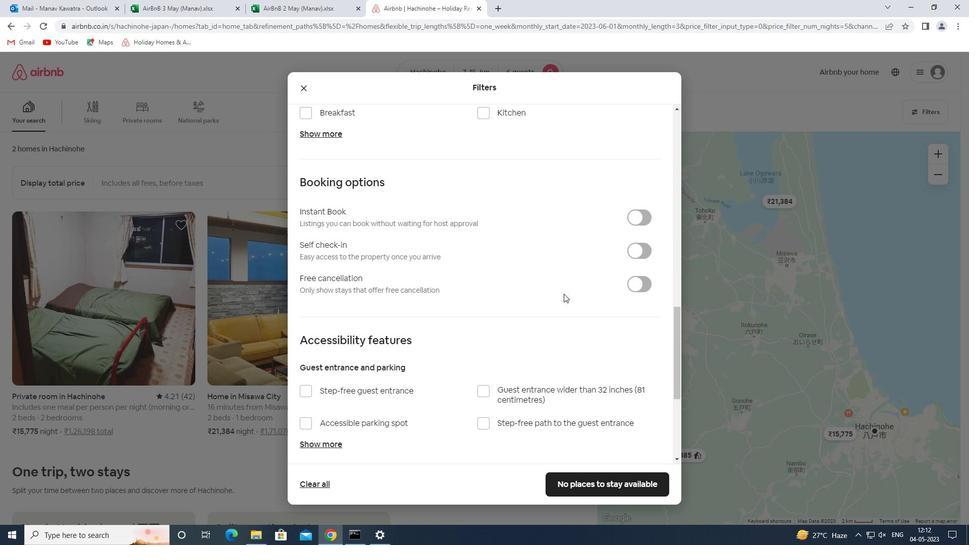 
Action: Mouse moved to (497, 241)
Screenshot: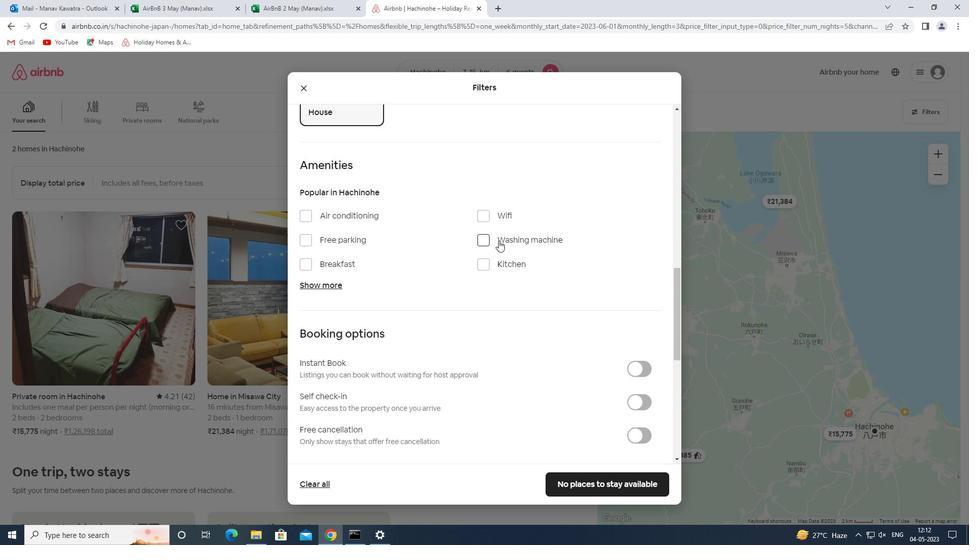 
Action: Mouse pressed left at (497, 241)
Screenshot: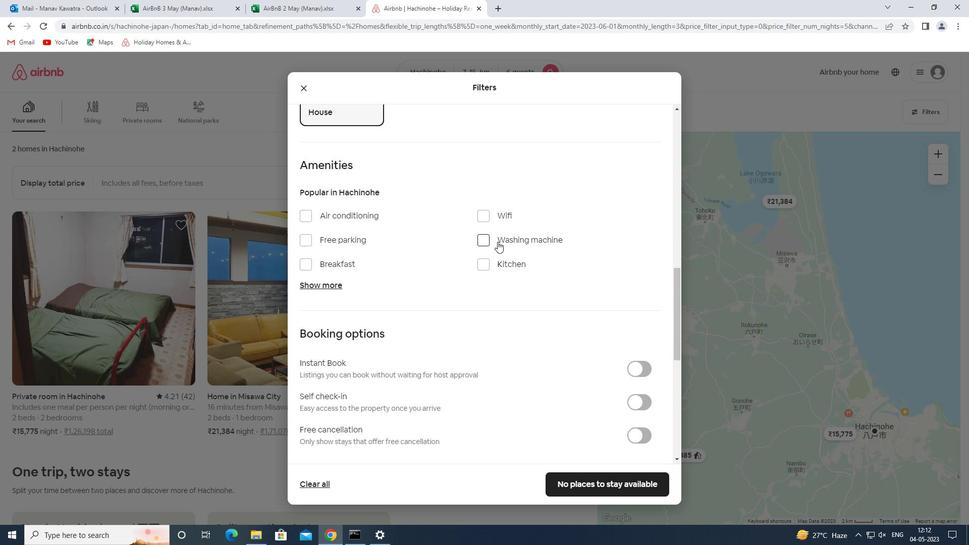 
Action: Mouse moved to (645, 400)
Screenshot: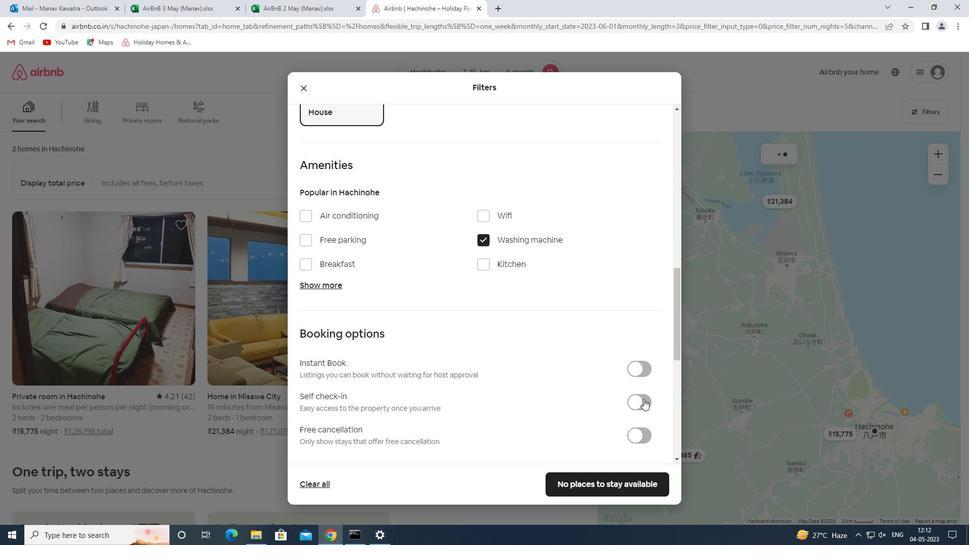 
Action: Mouse pressed left at (645, 400)
Screenshot: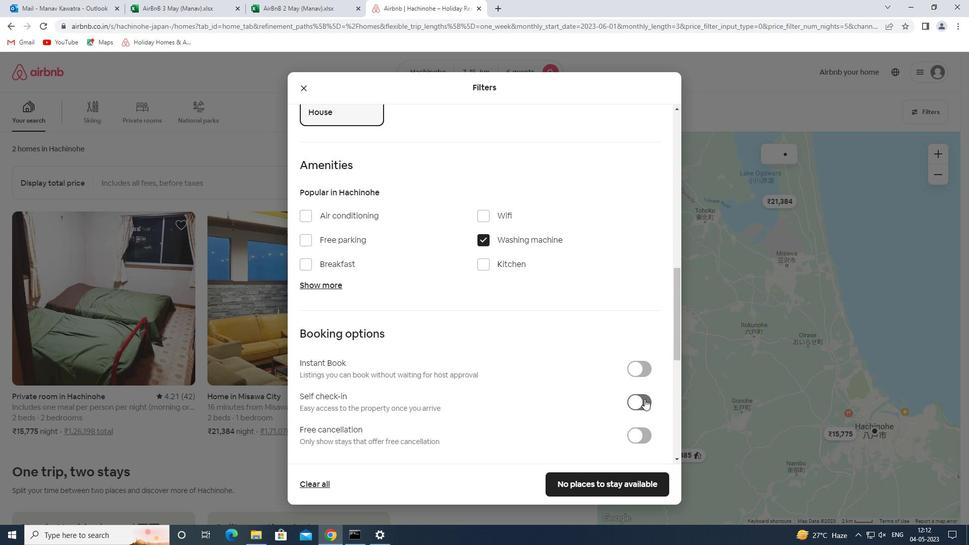 
Action: Mouse moved to (576, 316)
Screenshot: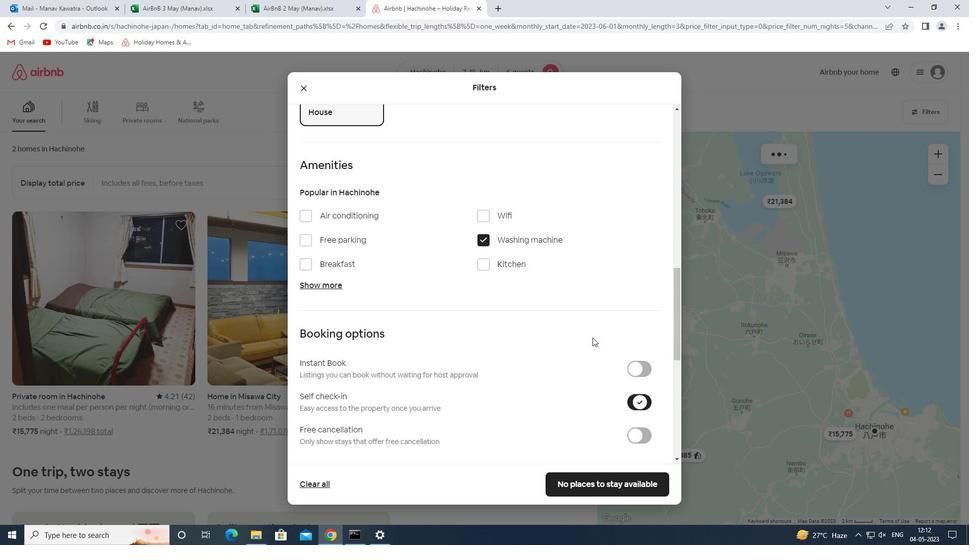 
Action: Mouse scrolled (576, 316) with delta (0, 0)
Screenshot: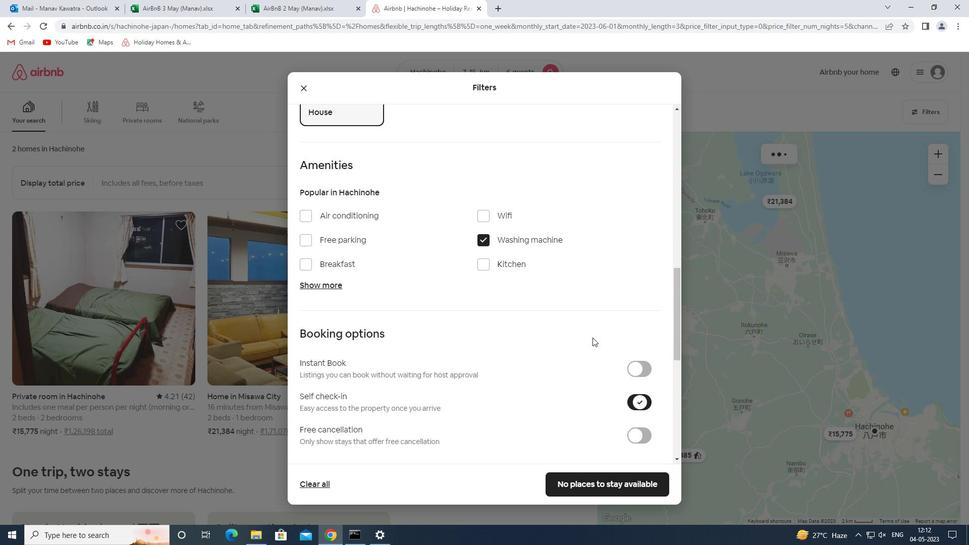 
Action: Mouse scrolled (576, 316) with delta (0, 0)
Screenshot: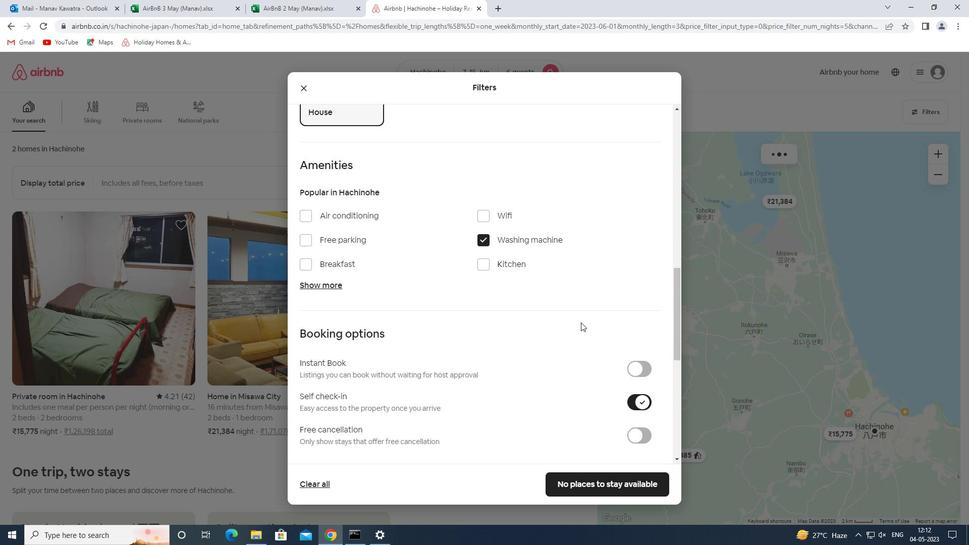 
Action: Mouse scrolled (576, 316) with delta (0, 0)
Screenshot: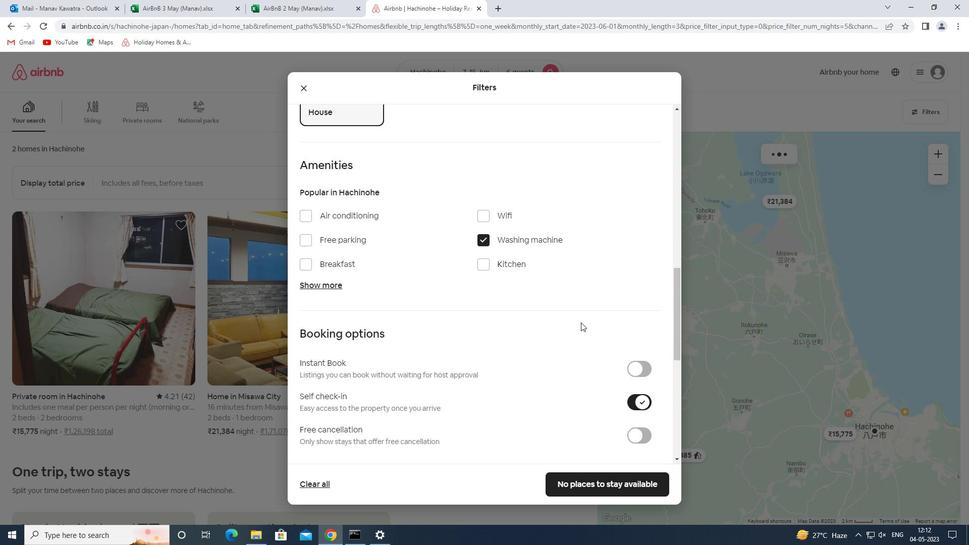 
Action: Mouse scrolled (576, 316) with delta (0, 0)
Screenshot: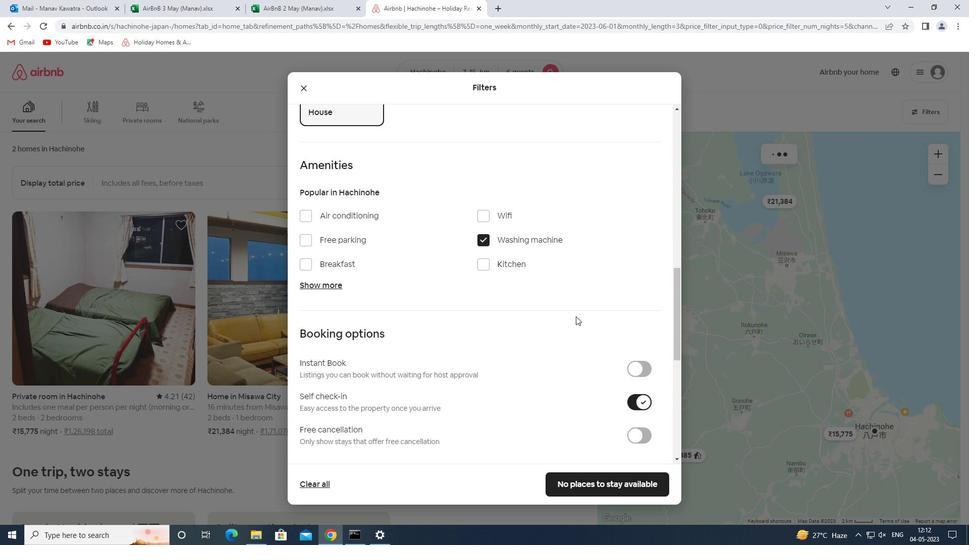 
Action: Mouse scrolled (576, 316) with delta (0, 0)
Screenshot: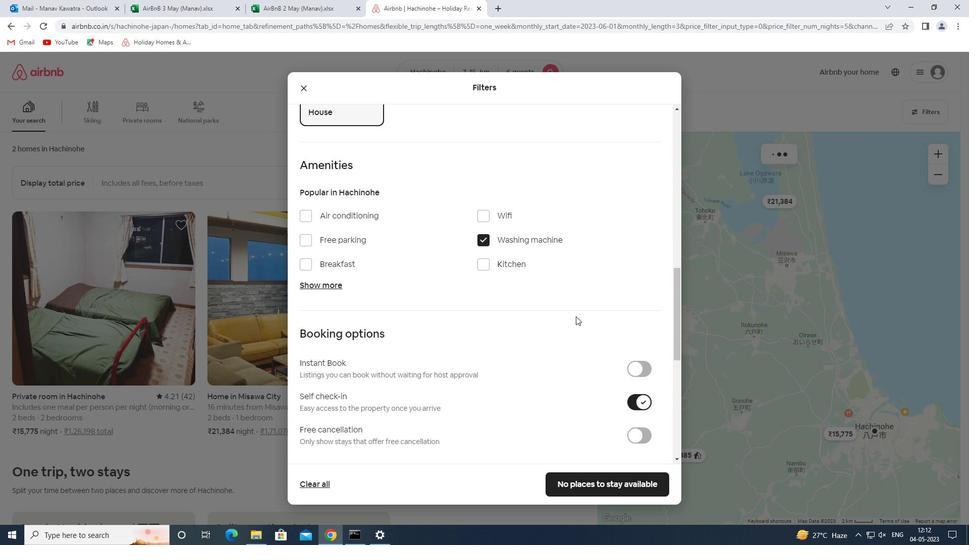
Action: Mouse scrolled (576, 316) with delta (0, 0)
Screenshot: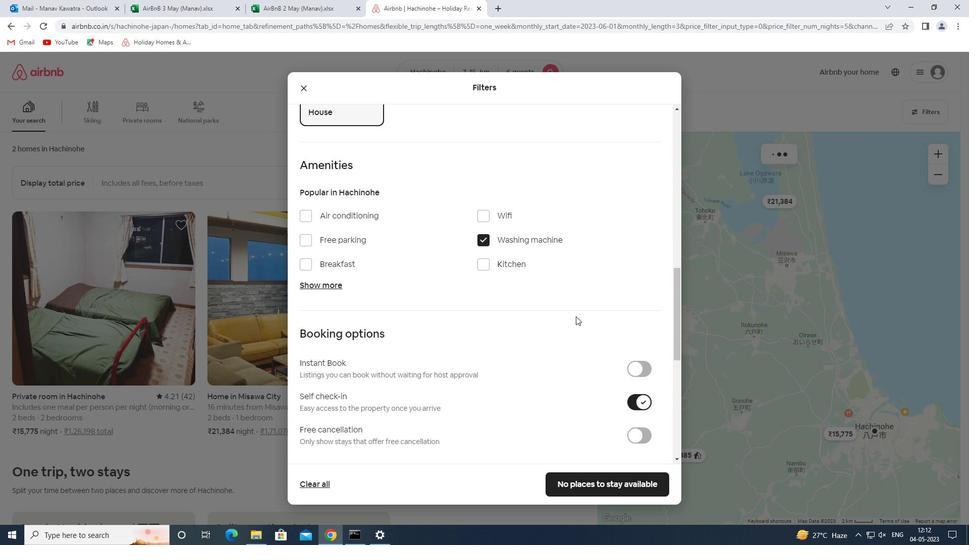 
Action: Mouse scrolled (576, 316) with delta (0, 0)
Screenshot: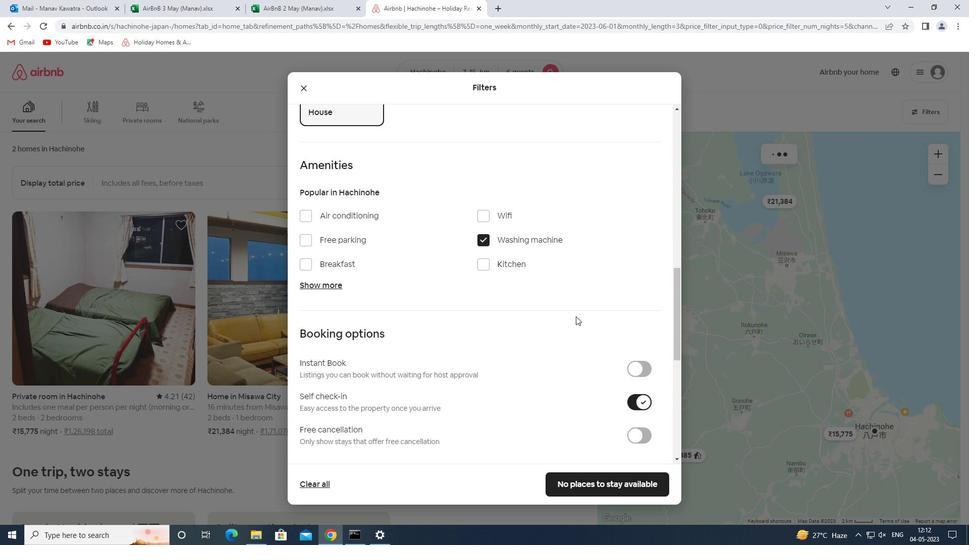
Action: Mouse scrolled (576, 316) with delta (0, 0)
Screenshot: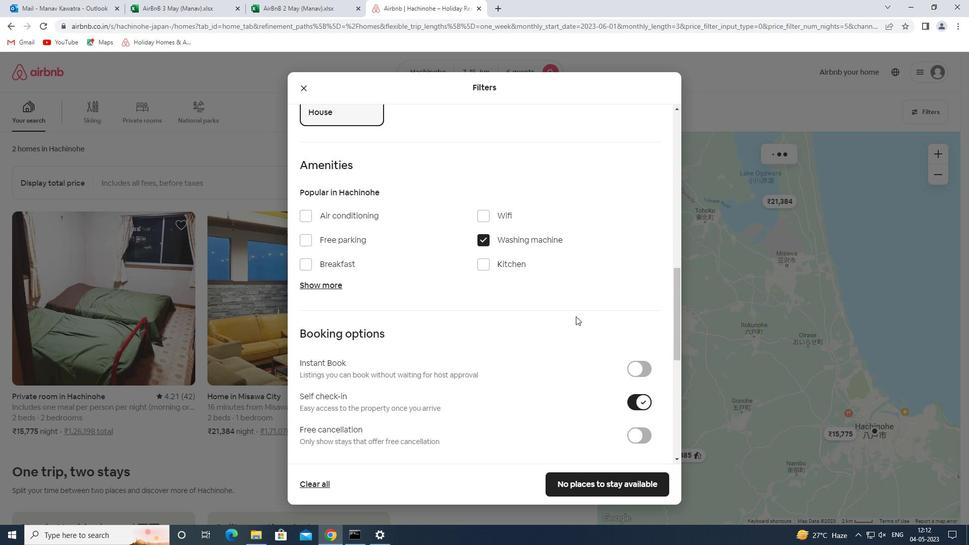 
Action: Mouse moved to (448, 372)
Screenshot: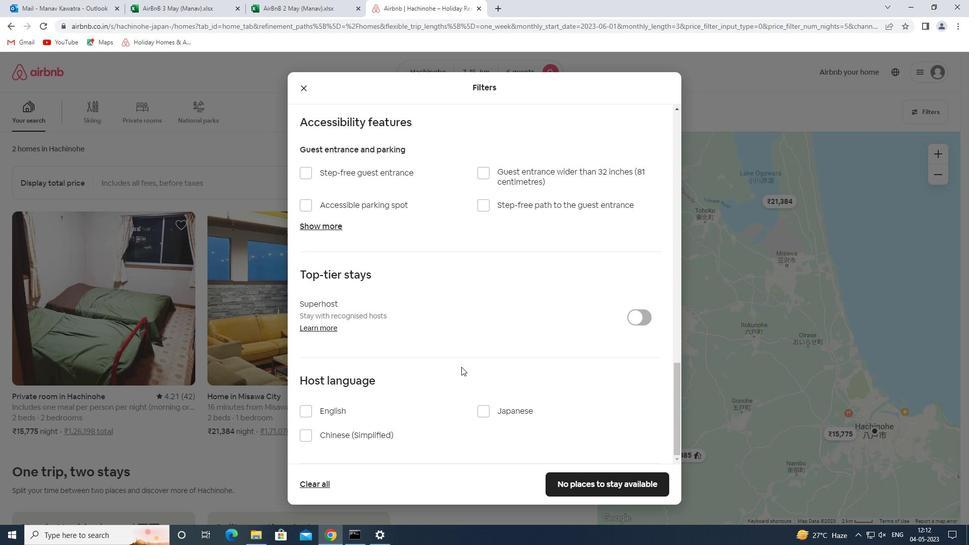 
Action: Mouse scrolled (448, 371) with delta (0, 0)
Screenshot: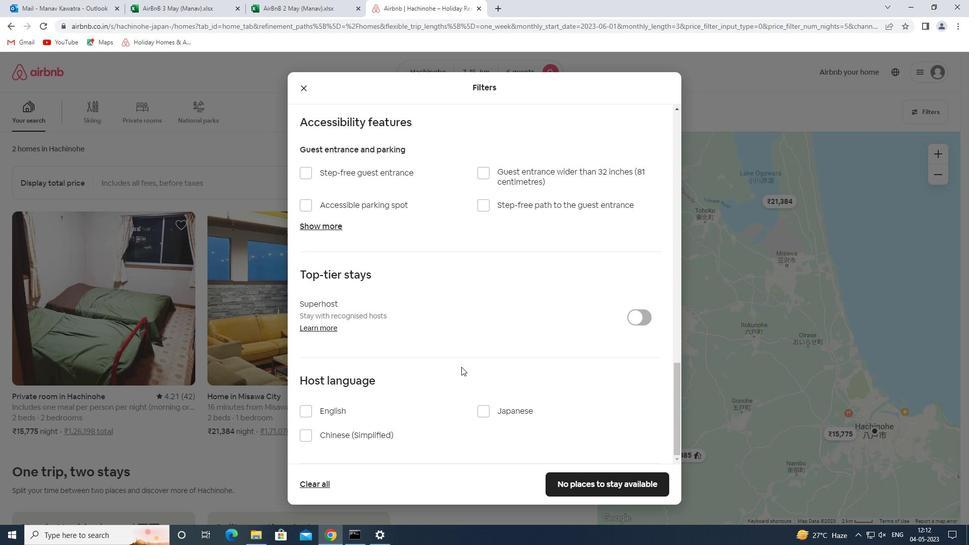 
Action: Mouse moved to (447, 372)
Screenshot: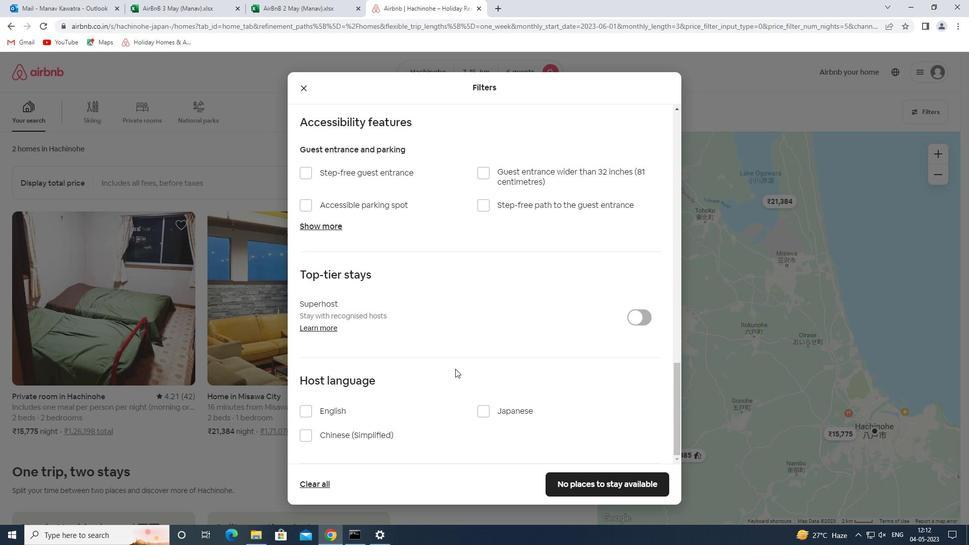 
Action: Mouse scrolled (447, 372) with delta (0, 0)
Screenshot: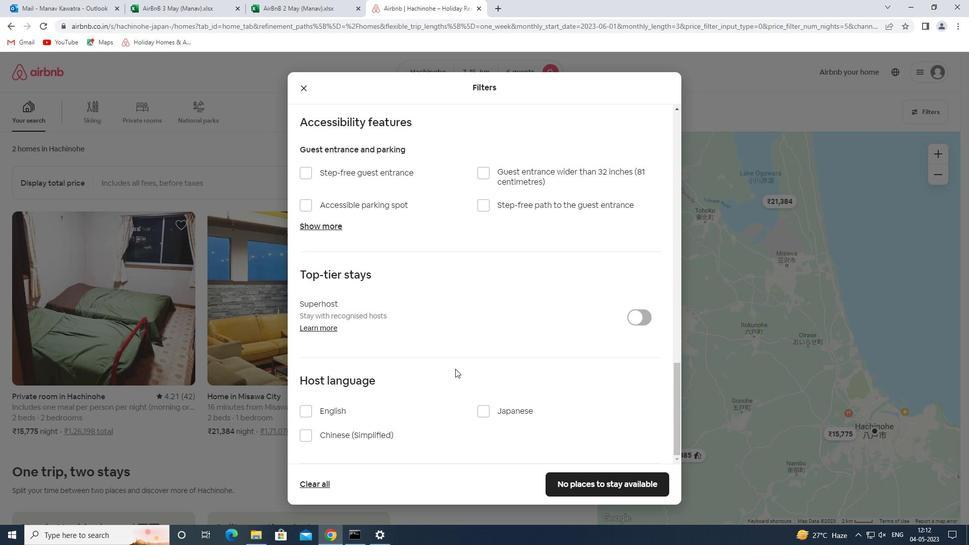 
Action: Mouse moved to (447, 372)
Screenshot: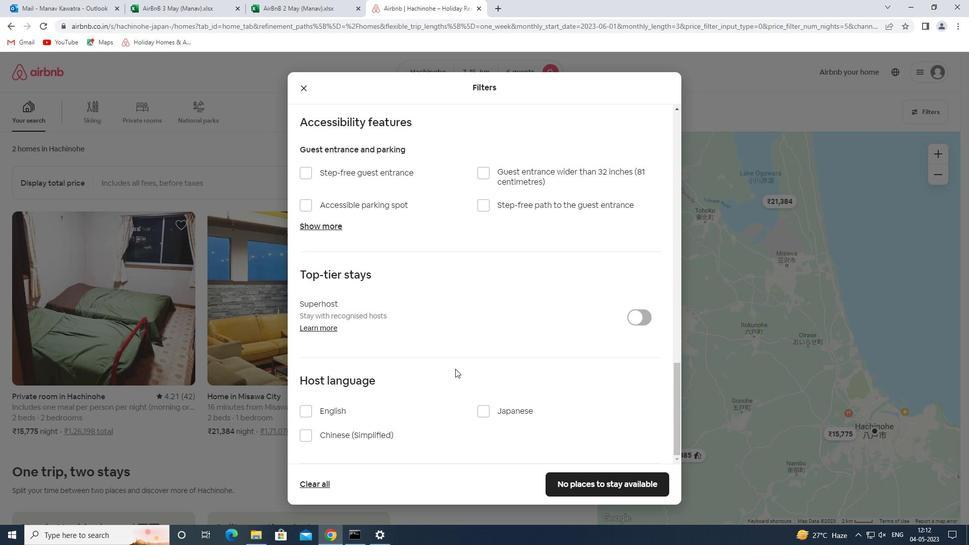 
Action: Mouse scrolled (447, 372) with delta (0, 0)
Screenshot: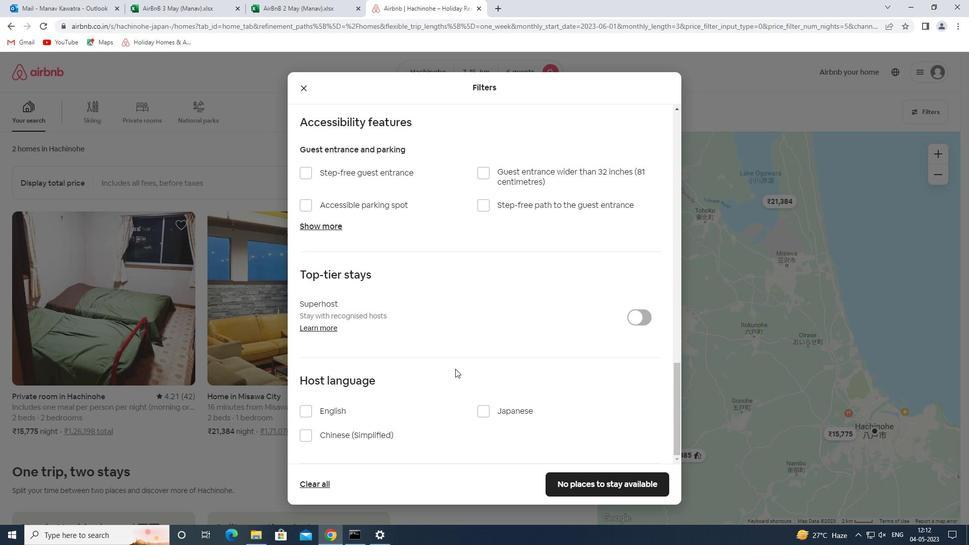 
Action: Mouse moved to (446, 372)
Screenshot: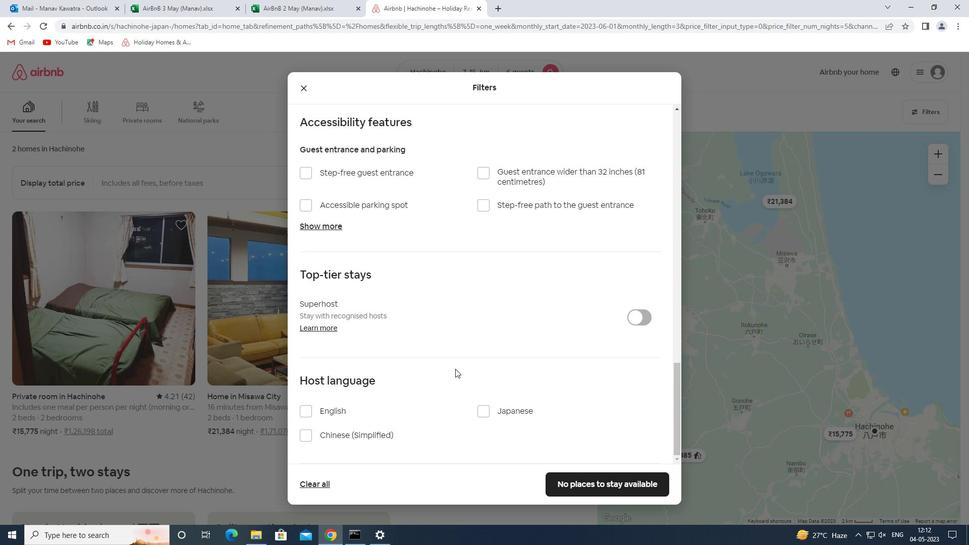 
Action: Mouse scrolled (446, 372) with delta (0, 0)
Screenshot: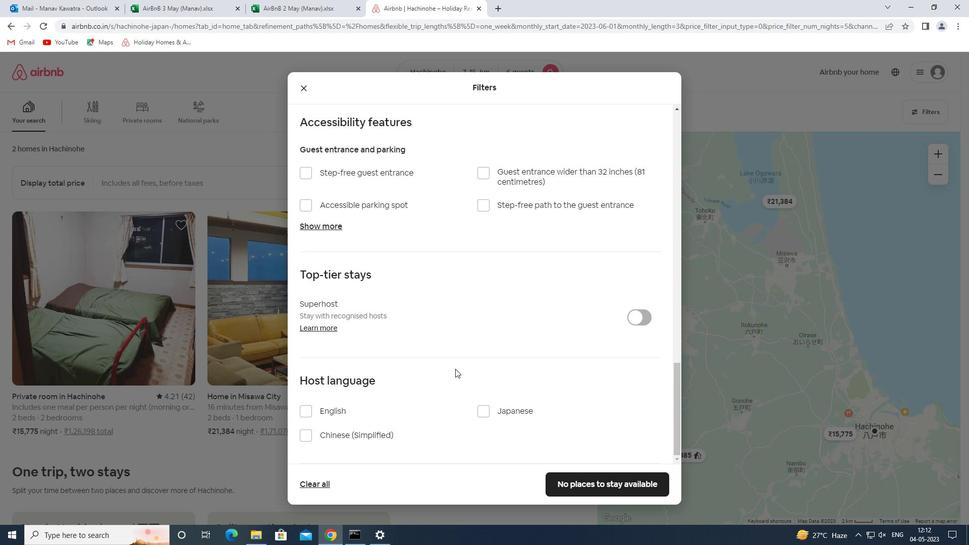 
Action: Mouse moved to (445, 372)
Screenshot: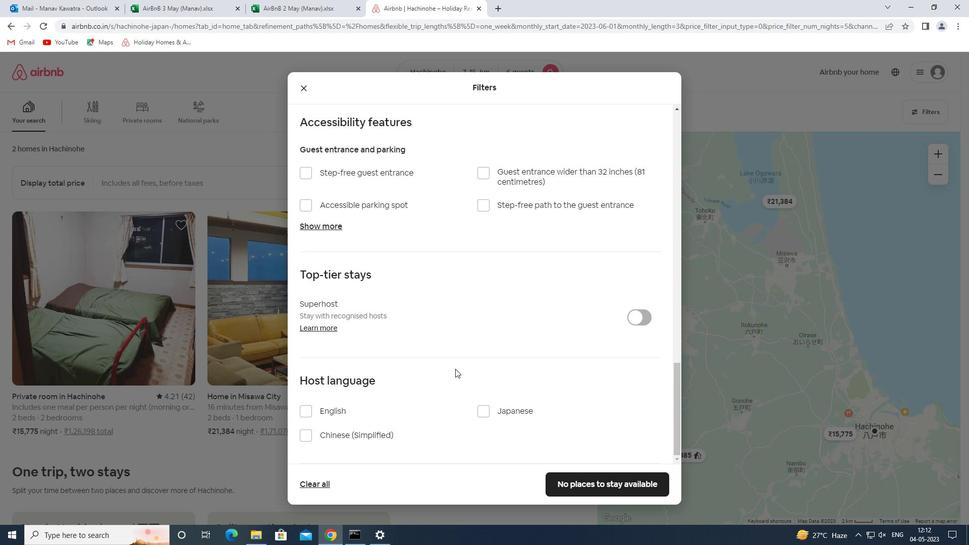 
Action: Mouse scrolled (445, 372) with delta (0, 0)
Screenshot: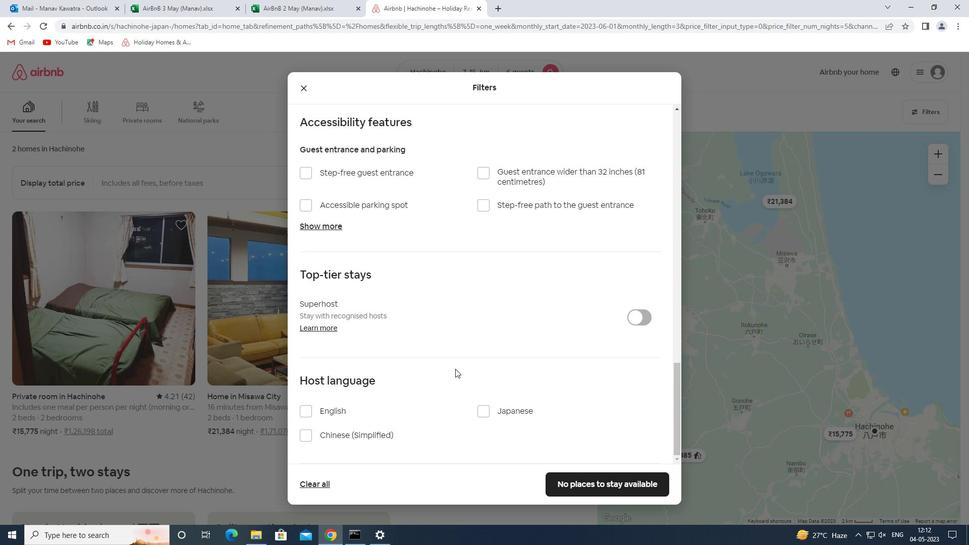 
Action: Mouse moved to (445, 372)
Screenshot: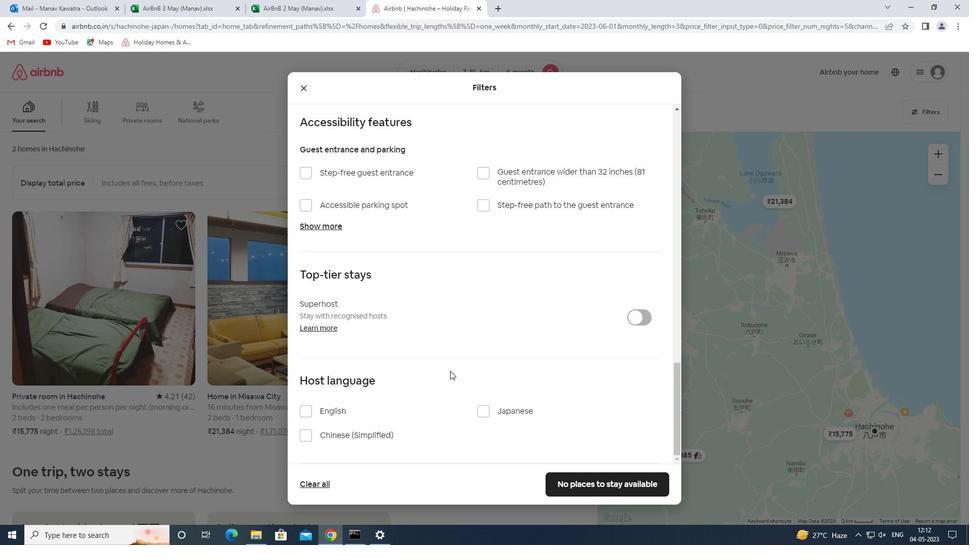 
Action: Mouse scrolled (445, 372) with delta (0, 0)
Screenshot: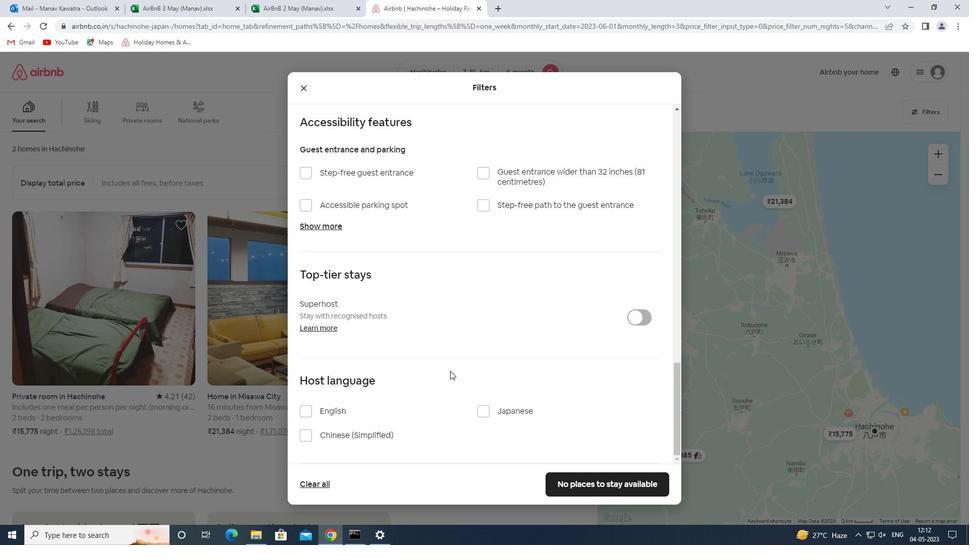 
Action: Mouse moved to (442, 374)
Screenshot: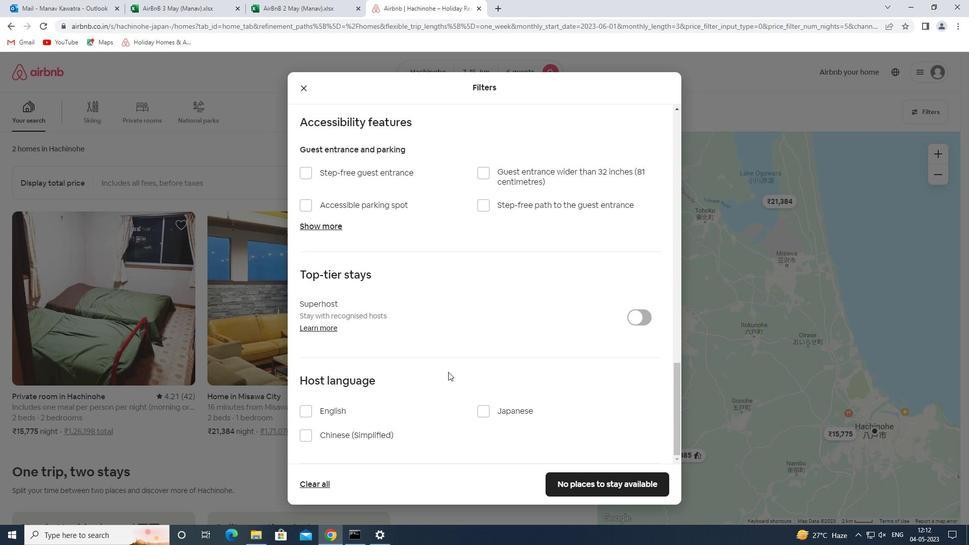 
Action: Mouse scrolled (442, 373) with delta (0, 0)
Screenshot: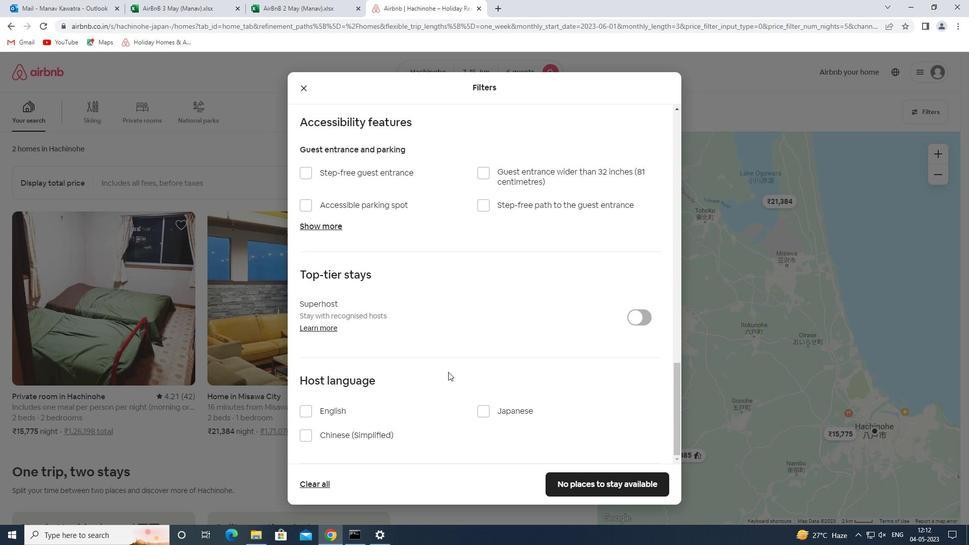 
Action: Mouse moved to (326, 411)
Screenshot: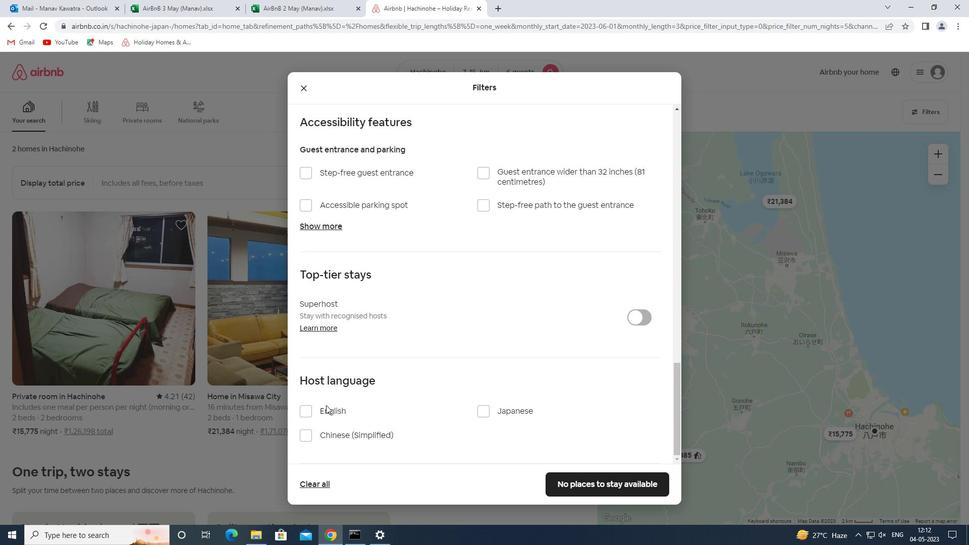 
Action: Mouse pressed left at (326, 411)
Screenshot: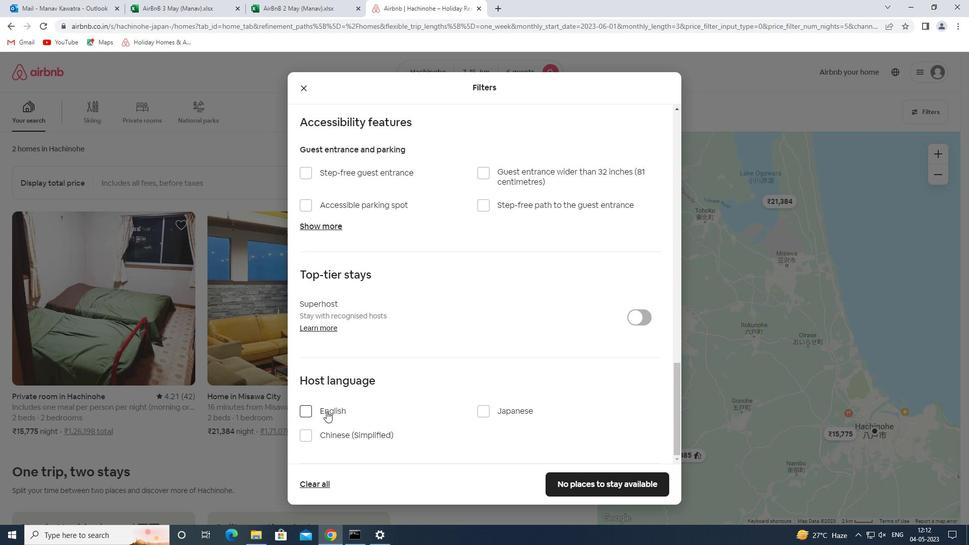 
Action: Mouse moved to (592, 487)
Screenshot: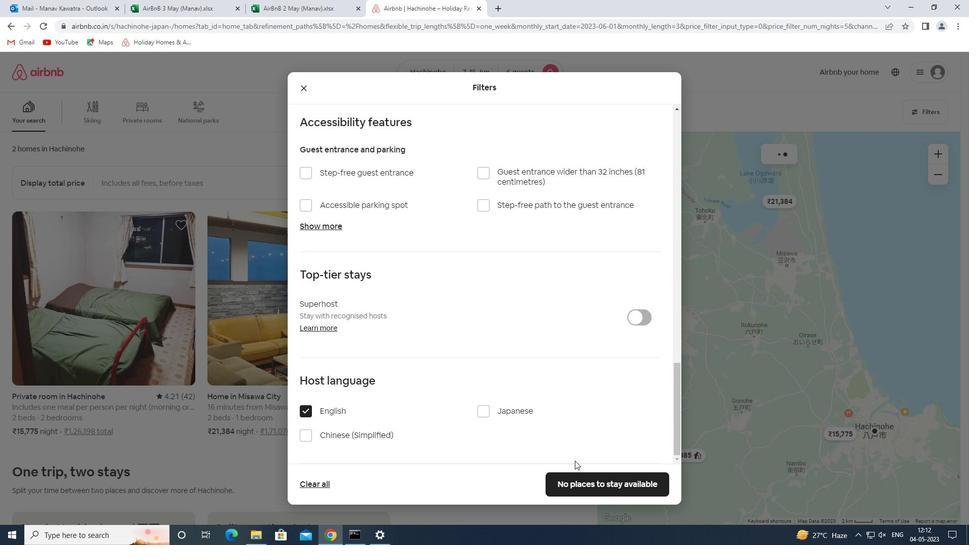 
Action: Mouse pressed left at (592, 487)
Screenshot: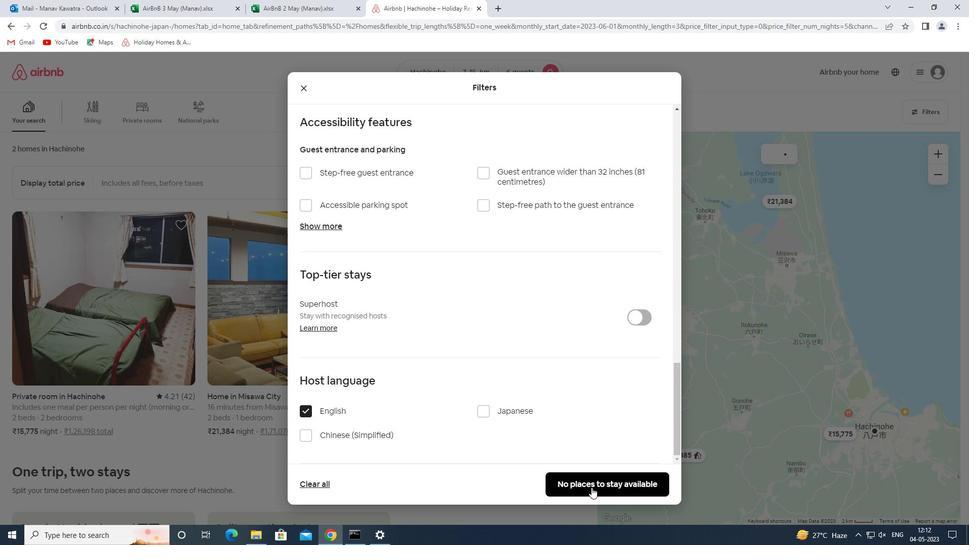 
Action: Mouse moved to (586, 462)
Screenshot: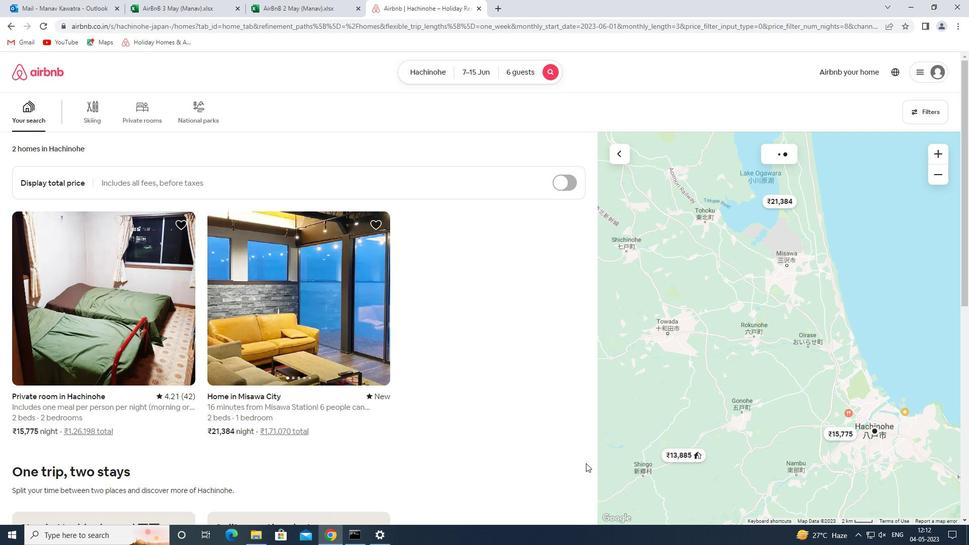 
